 Task: For heading Use Italics Nunito with orange colour & bold.  font size for heading26,  'Change the font style of data to'Pacifico and font size to 18,  Change the alignment of both headline & data to Align right In the sheet  BudgetAdjust analysis
Action: Mouse moved to (43, 127)
Screenshot: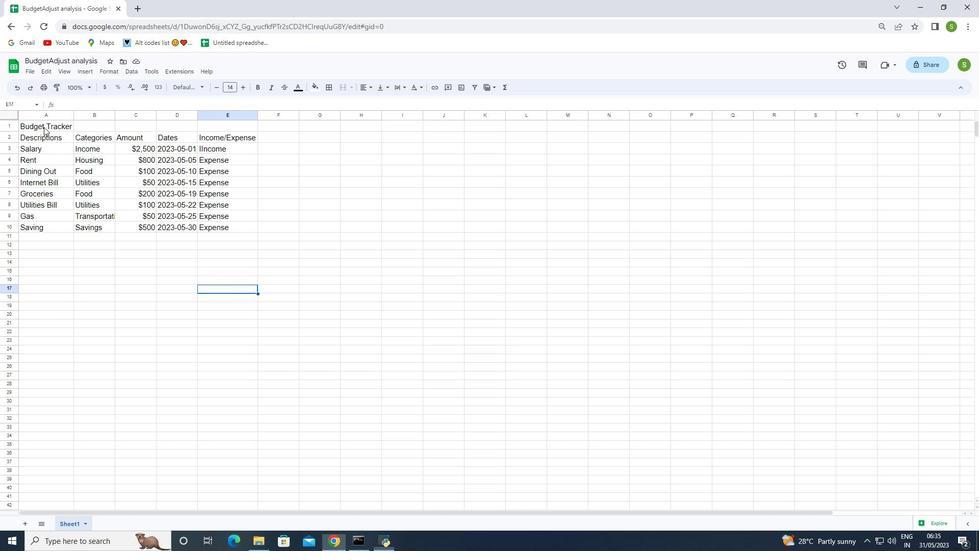 
Action: Mouse pressed left at (43, 127)
Screenshot: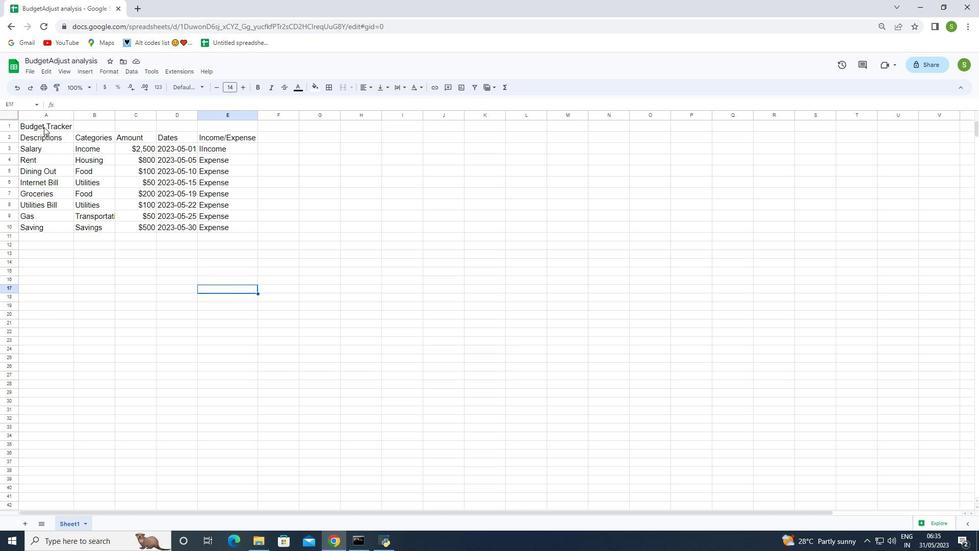
Action: Mouse moved to (49, 128)
Screenshot: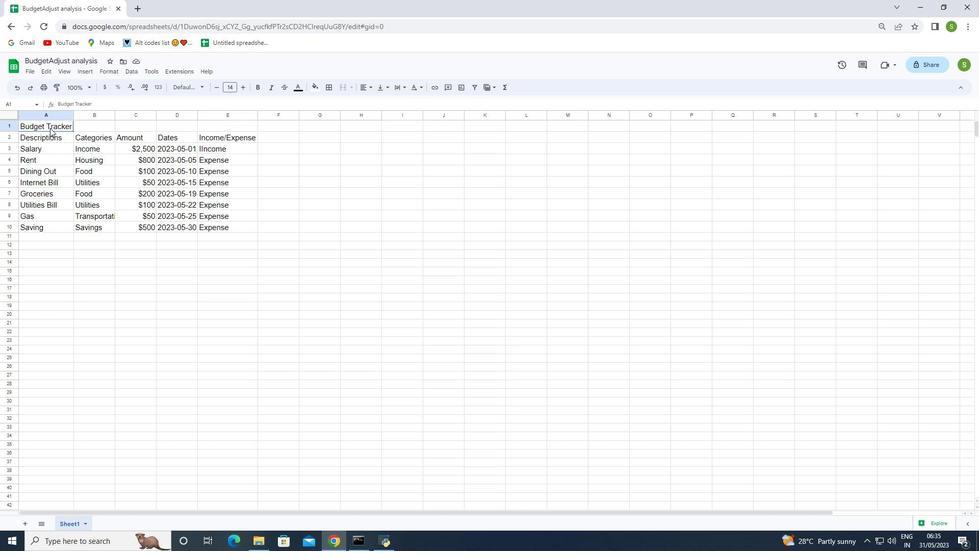 
Action: Mouse pressed left at (49, 128)
Screenshot: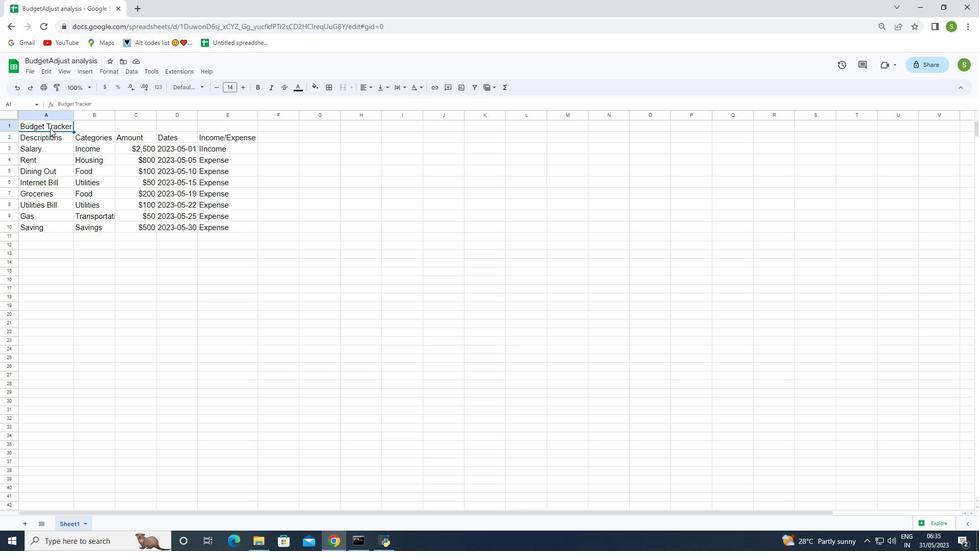 
Action: Mouse moved to (181, 89)
Screenshot: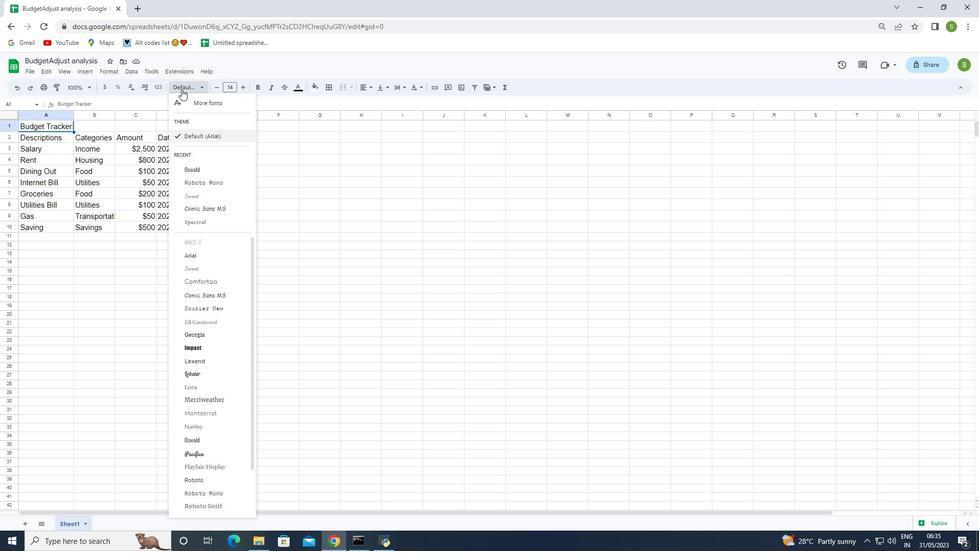 
Action: Mouse pressed left at (181, 89)
Screenshot: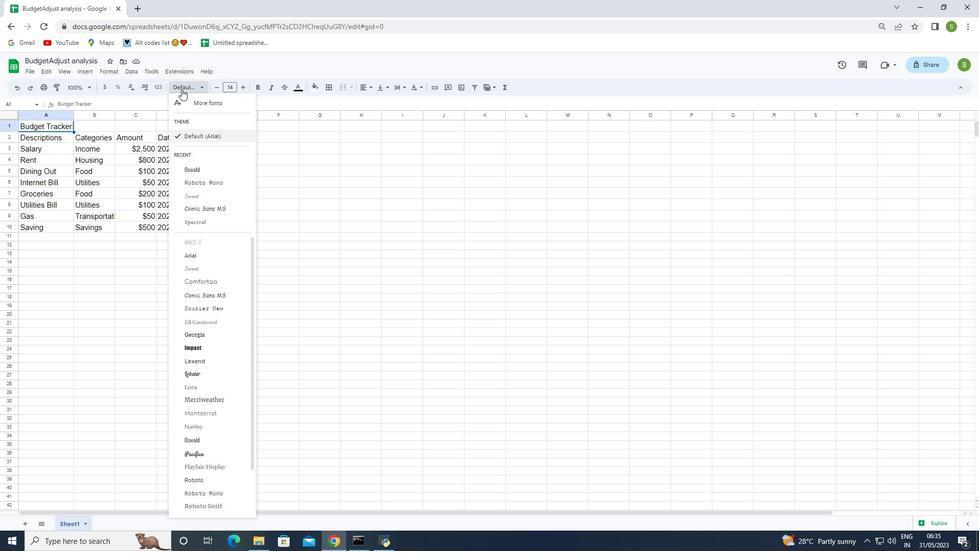 
Action: Mouse moved to (198, 388)
Screenshot: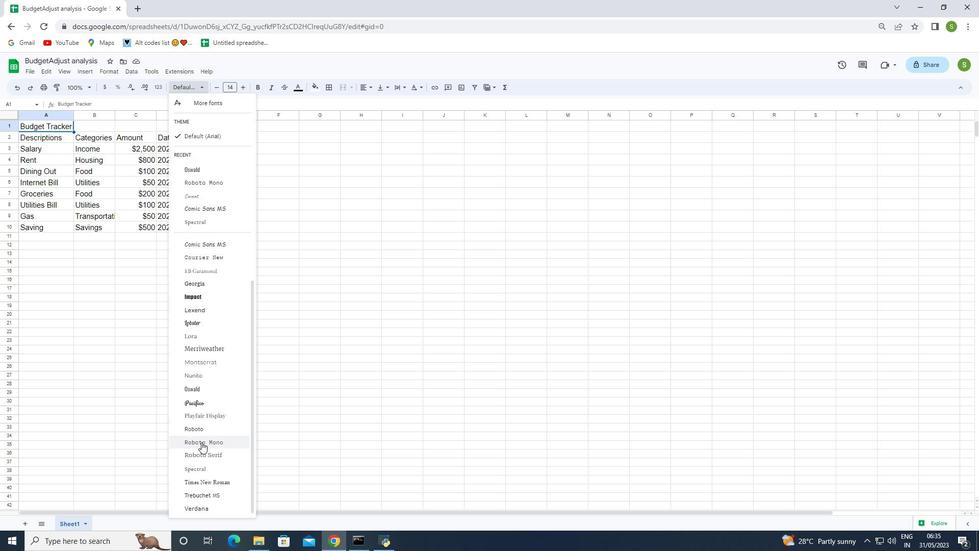 
Action: Mouse scrolled (198, 388) with delta (0, 0)
Screenshot: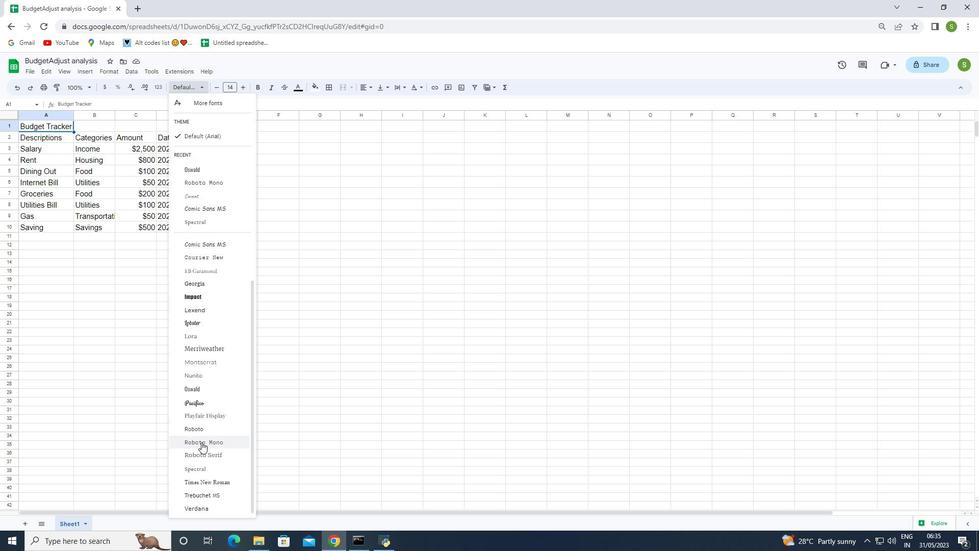 
Action: Mouse moved to (198, 411)
Screenshot: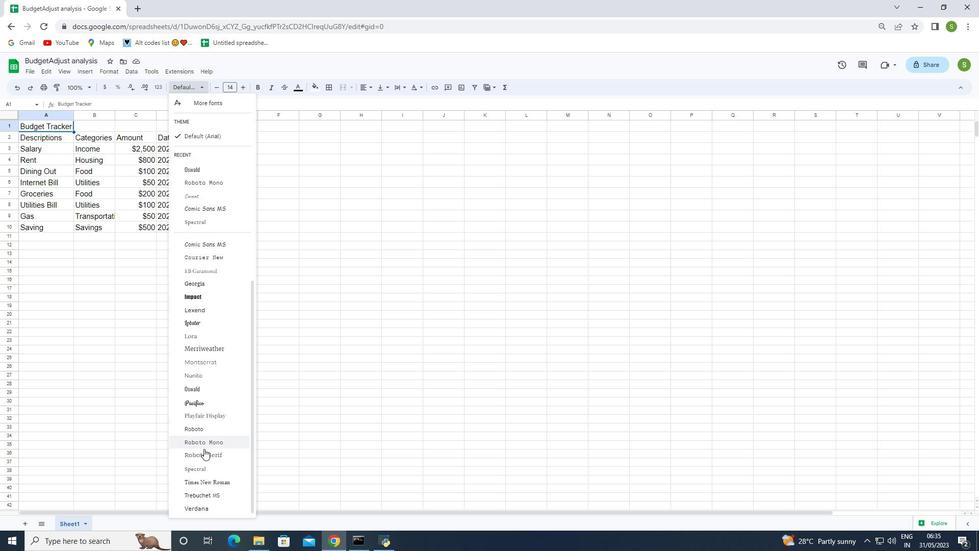 
Action: Mouse scrolled (198, 411) with delta (0, 0)
Screenshot: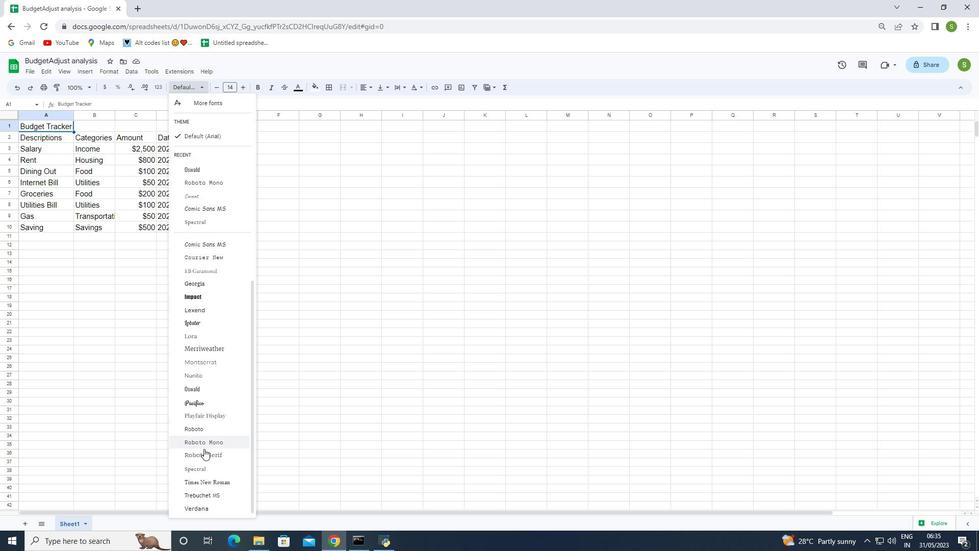 
Action: Mouse moved to (198, 426)
Screenshot: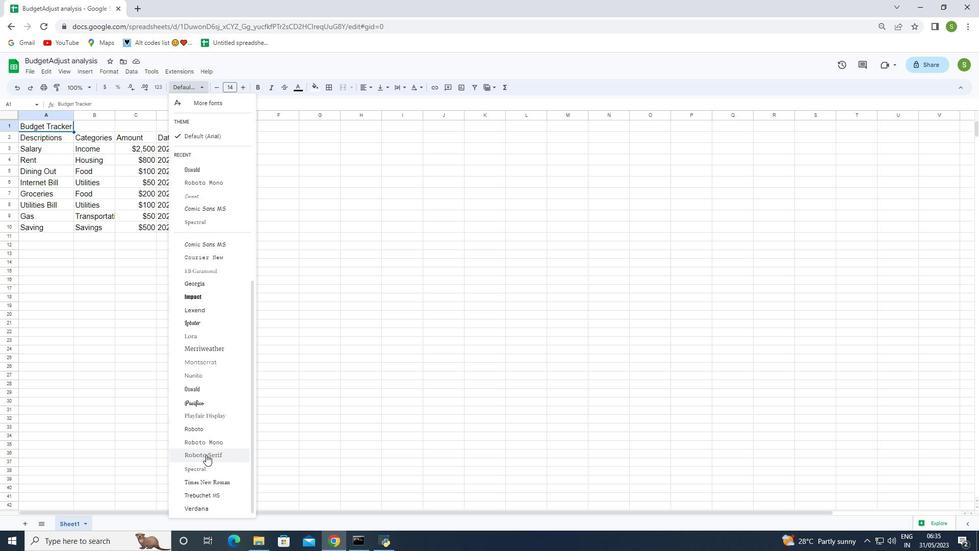 
Action: Mouse scrolled (198, 425) with delta (0, 0)
Screenshot: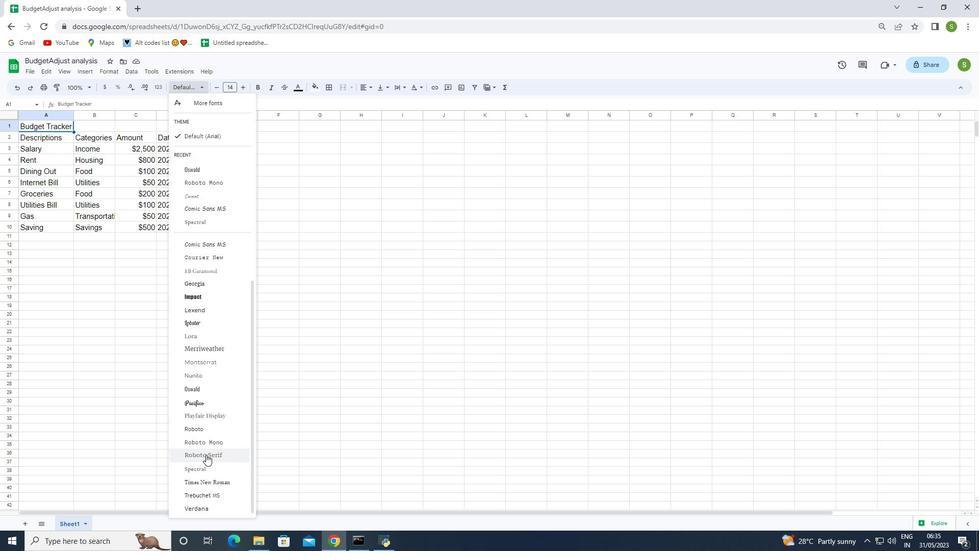 
Action: Mouse moved to (198, 434)
Screenshot: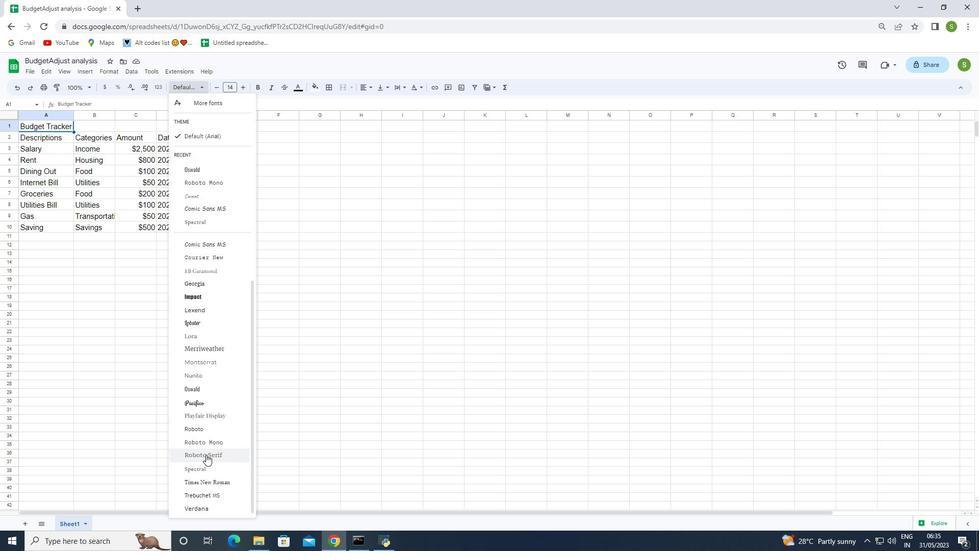 
Action: Mouse scrolled (198, 433) with delta (0, 0)
Screenshot: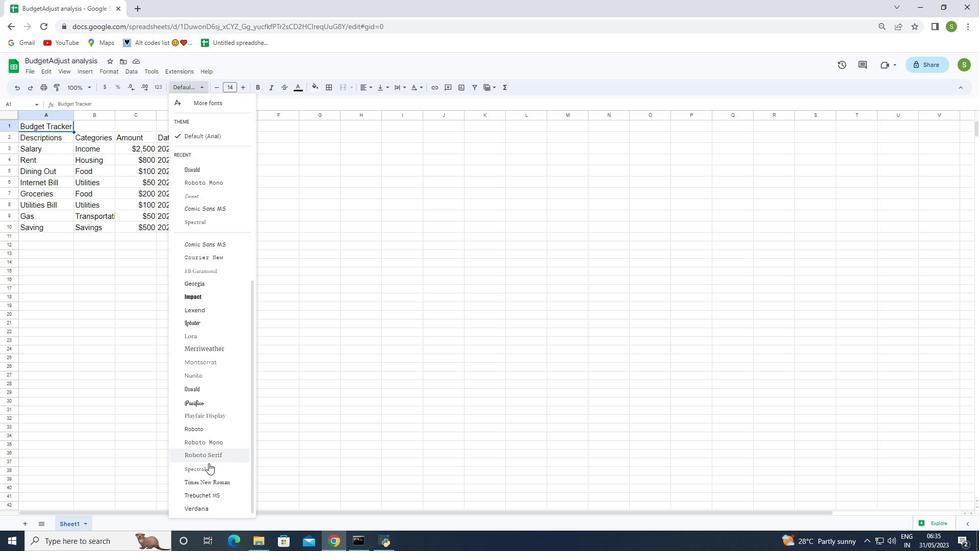 
Action: Mouse moved to (206, 463)
Screenshot: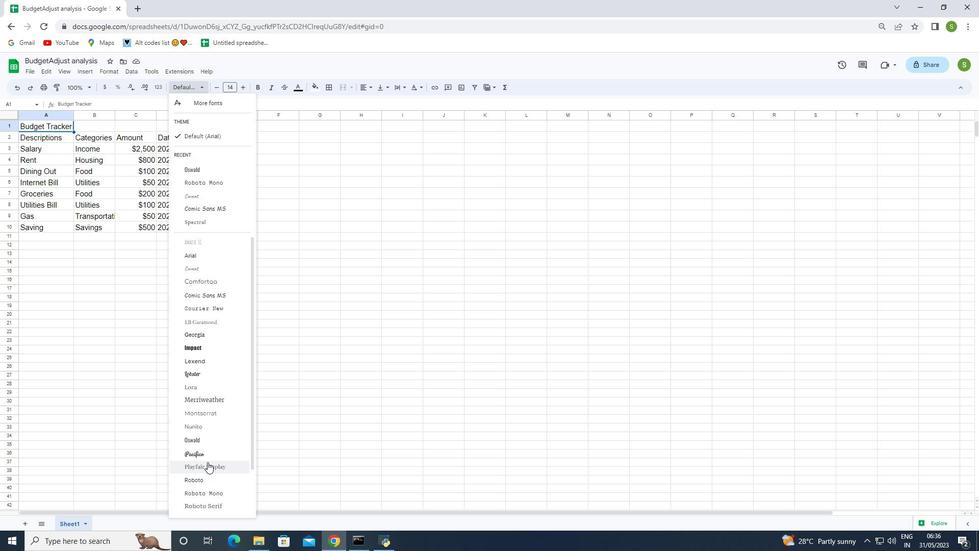 
Action: Mouse scrolled (206, 463) with delta (0, 0)
Screenshot: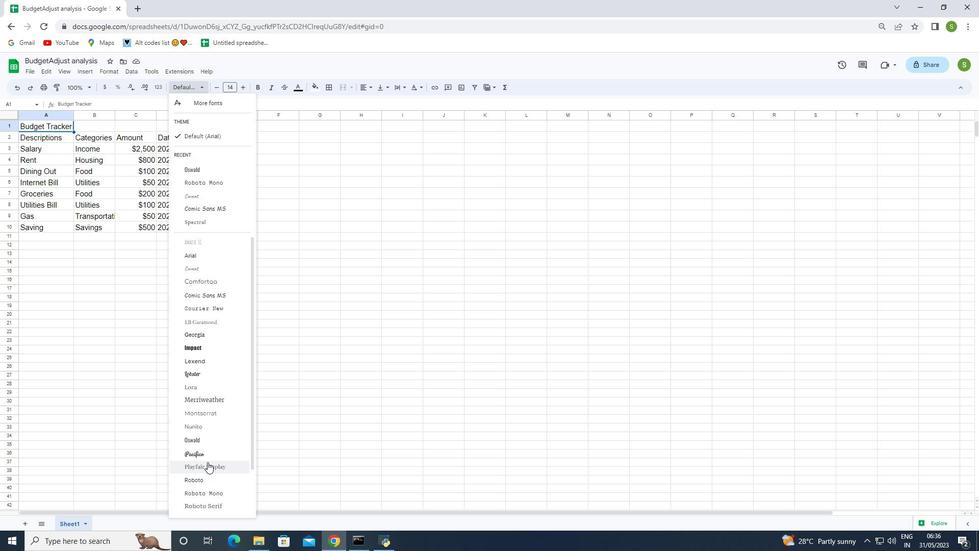 
Action: Mouse scrolled (206, 463) with delta (0, 0)
Screenshot: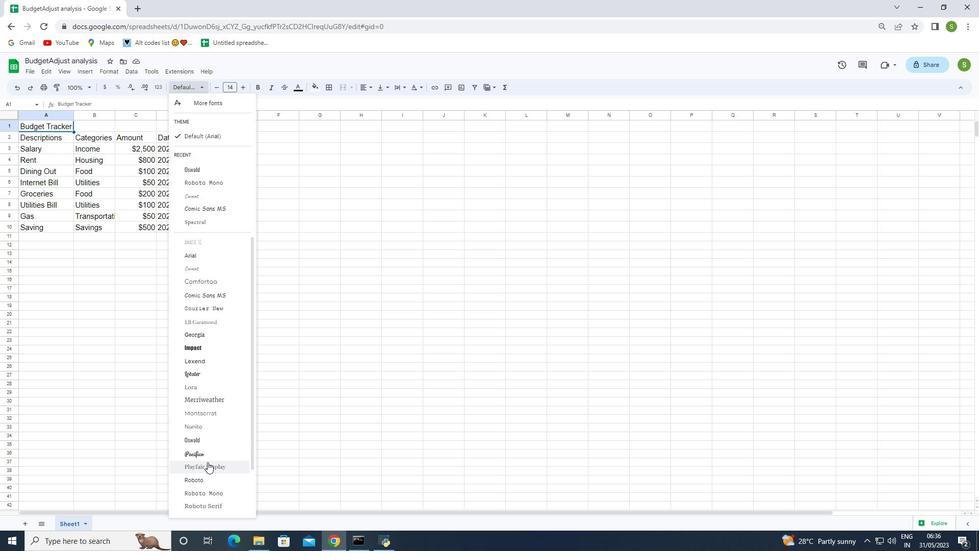 
Action: Mouse scrolled (206, 463) with delta (0, 0)
Screenshot: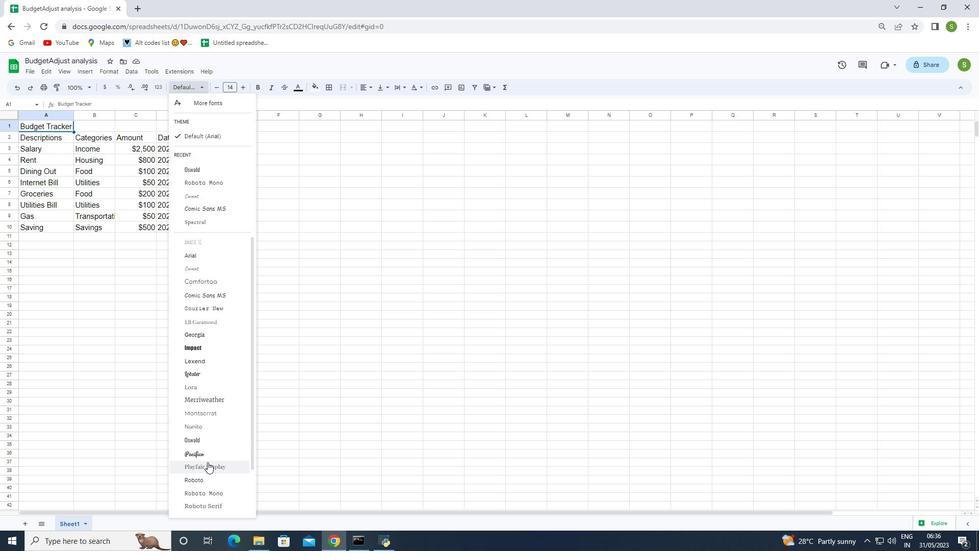 
Action: Mouse moved to (206, 462)
Screenshot: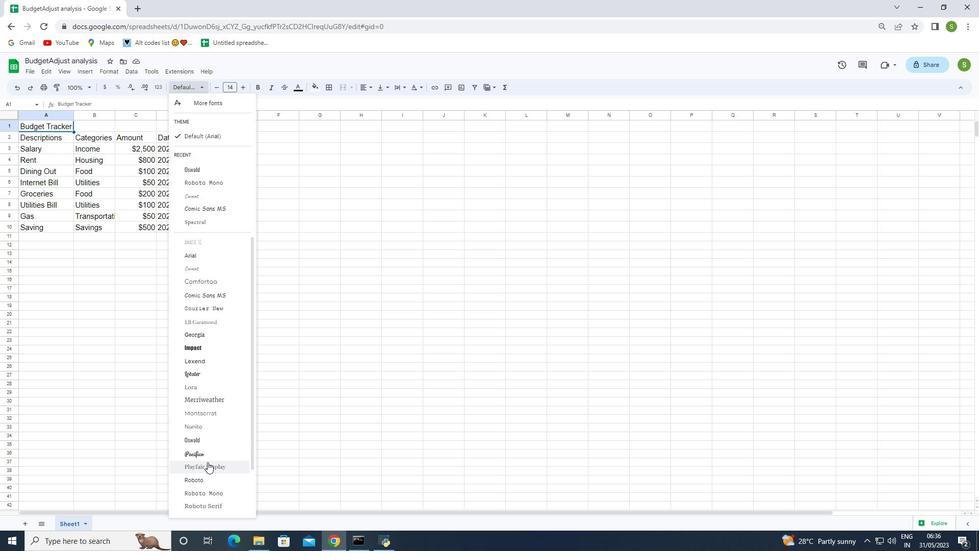 
Action: Mouse scrolled (206, 463) with delta (0, 0)
Screenshot: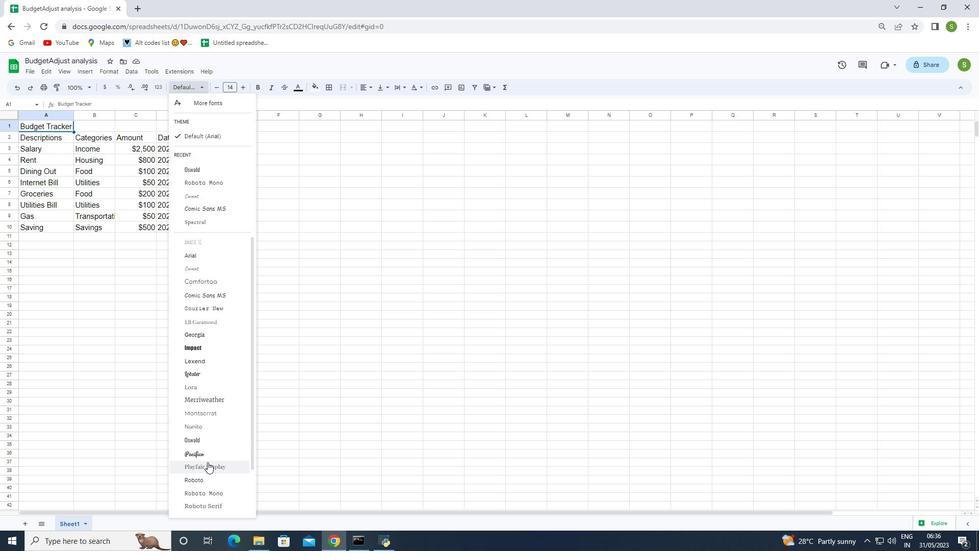 
Action: Mouse moved to (206, 462)
Screenshot: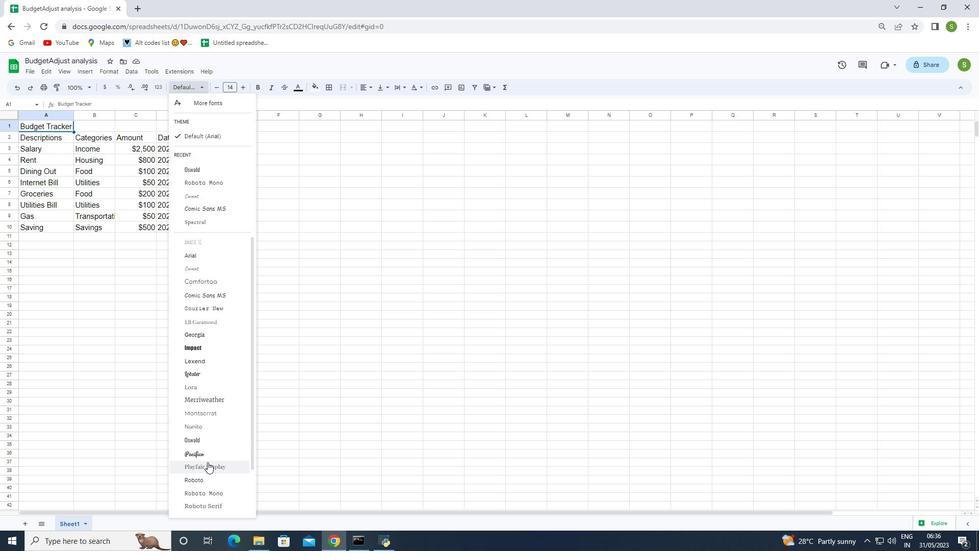 
Action: Mouse scrolled (206, 463) with delta (0, 0)
Screenshot: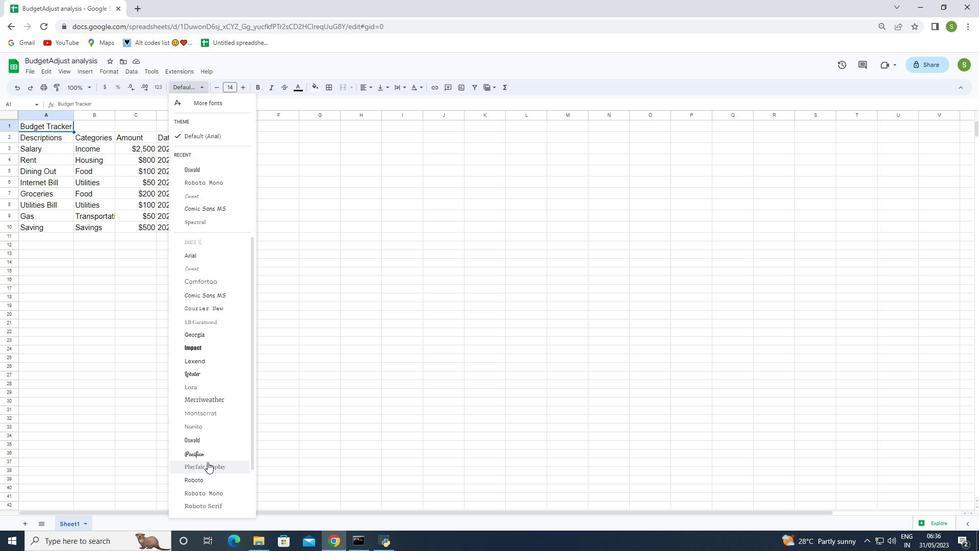 
Action: Mouse moved to (208, 462)
Screenshot: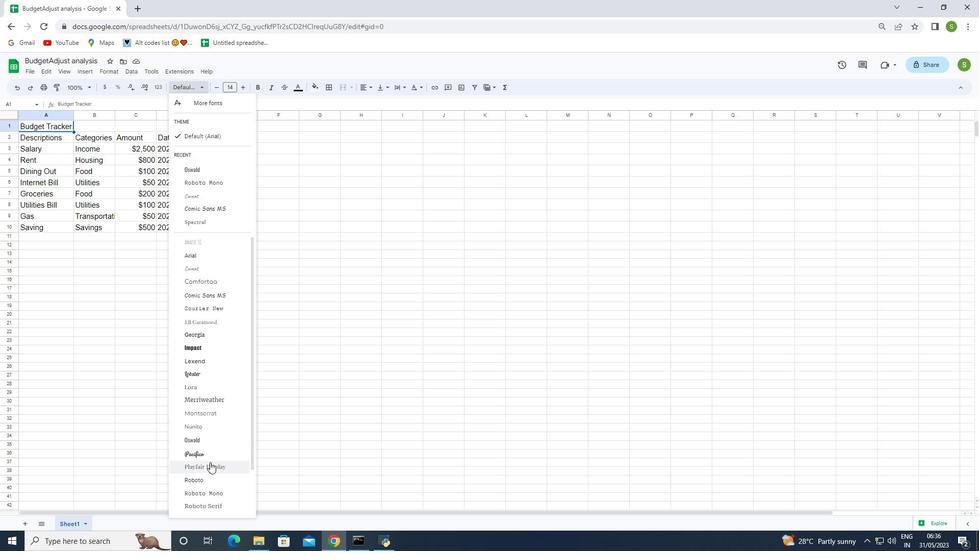 
Action: Mouse scrolled (208, 462) with delta (0, 0)
Screenshot: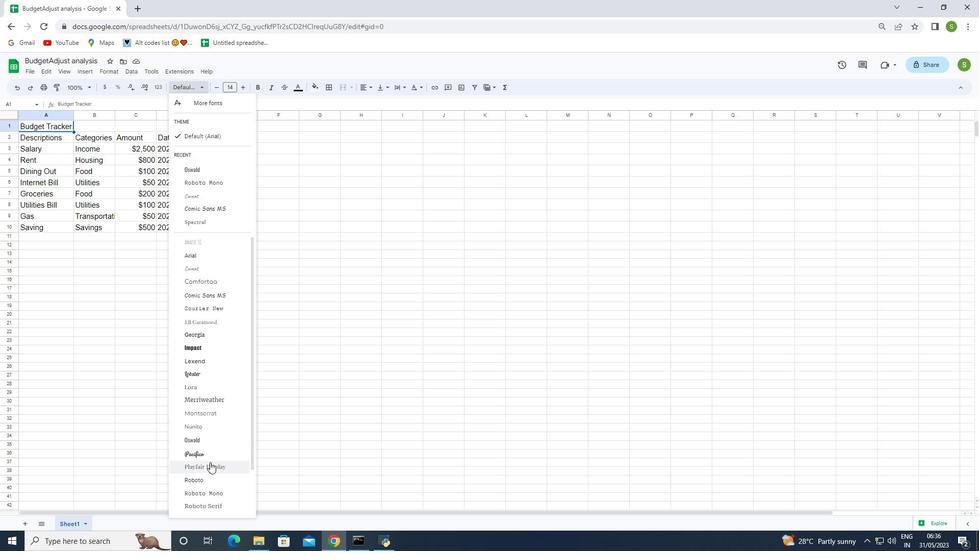 
Action: Mouse scrolled (208, 462) with delta (0, 0)
Screenshot: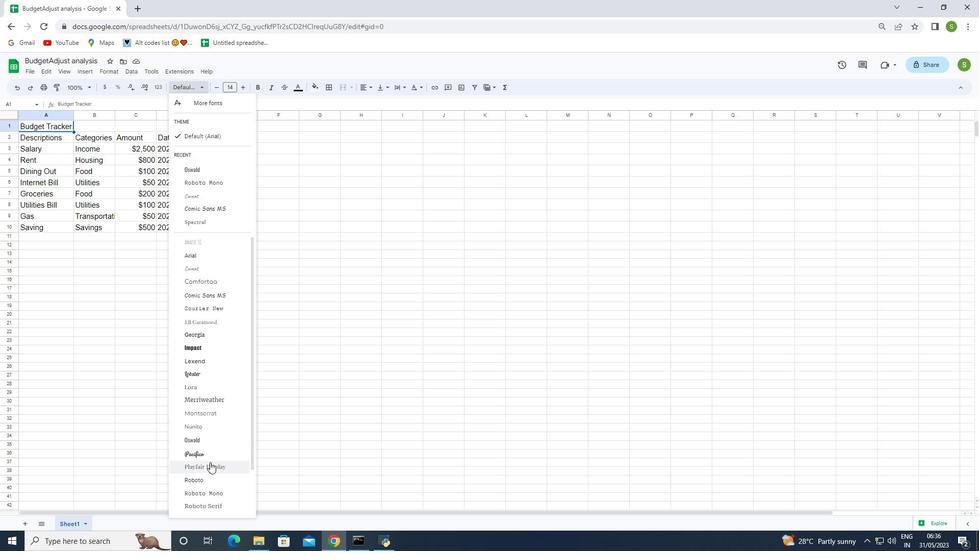 
Action: Mouse scrolled (208, 462) with delta (0, 0)
Screenshot: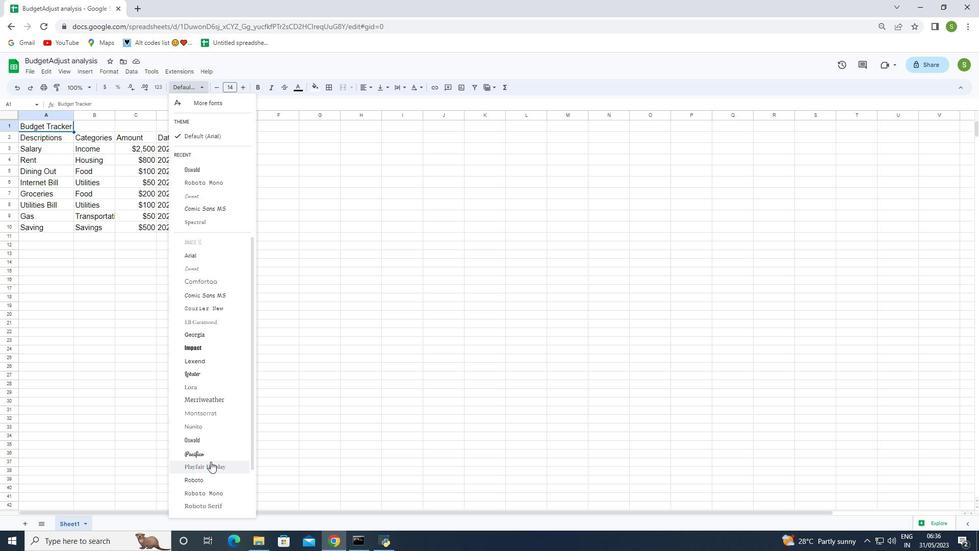 
Action: Mouse scrolled (208, 462) with delta (0, 0)
Screenshot: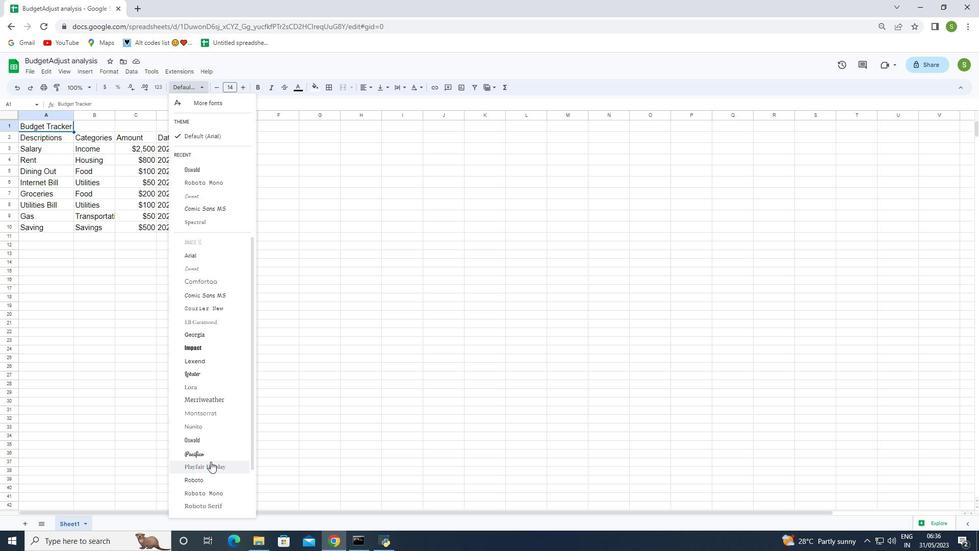 
Action: Mouse scrolled (208, 462) with delta (0, 0)
Screenshot: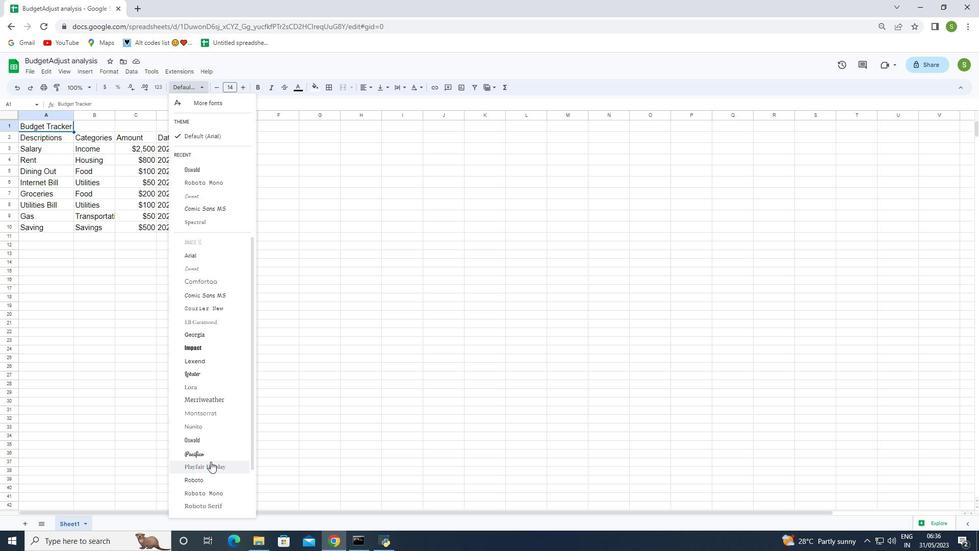 
Action: Mouse moved to (208, 462)
Screenshot: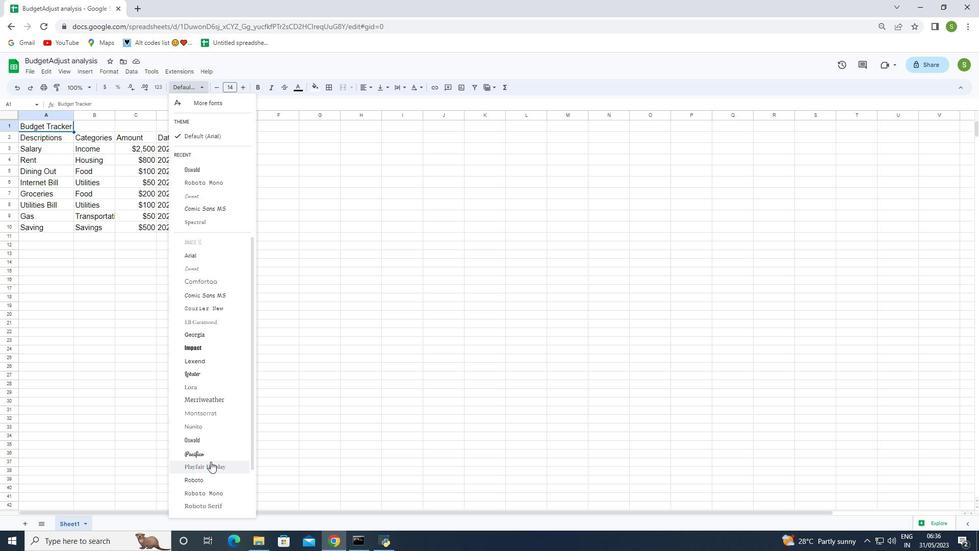 
Action: Mouse scrolled (208, 462) with delta (0, 0)
Screenshot: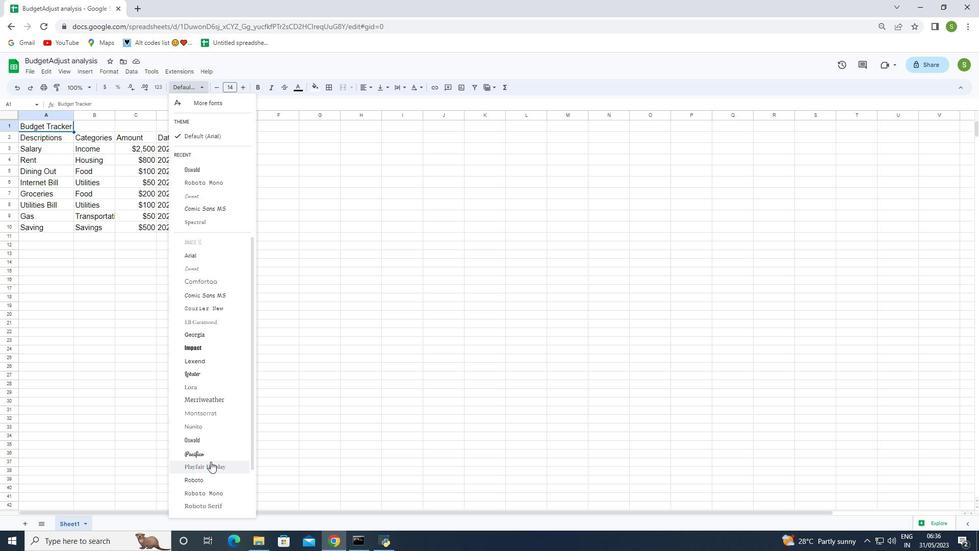 
Action: Mouse moved to (205, 410)
Screenshot: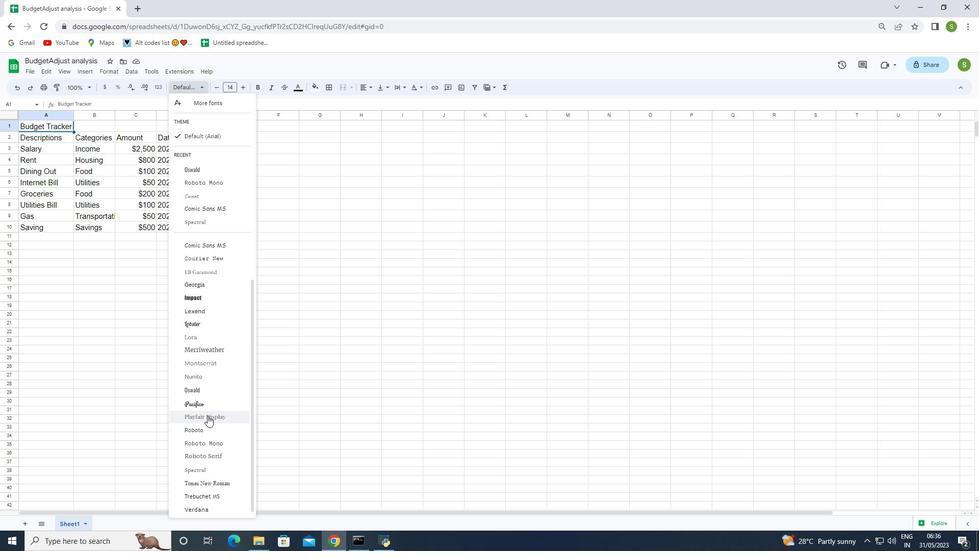 
Action: Mouse scrolled (205, 409) with delta (0, 0)
Screenshot: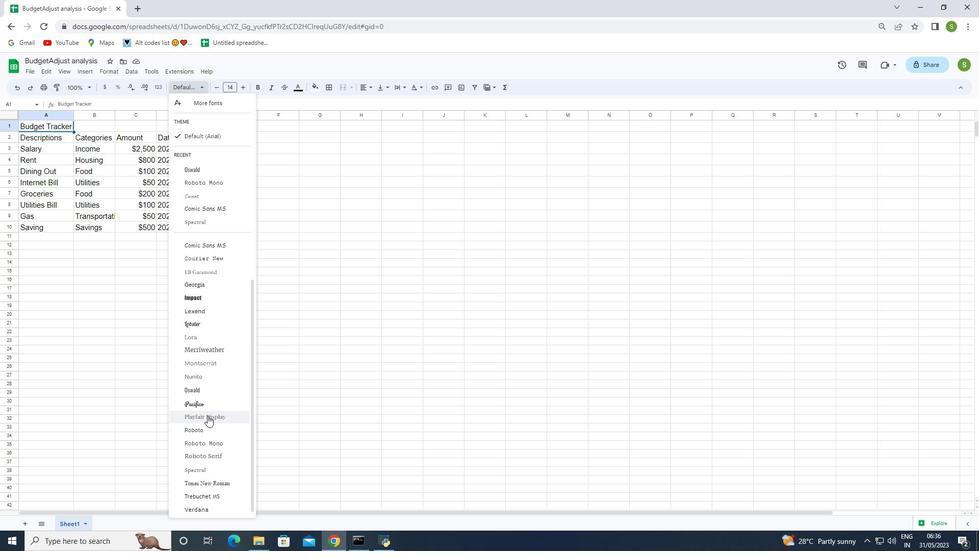 
Action: Mouse moved to (288, 180)
Screenshot: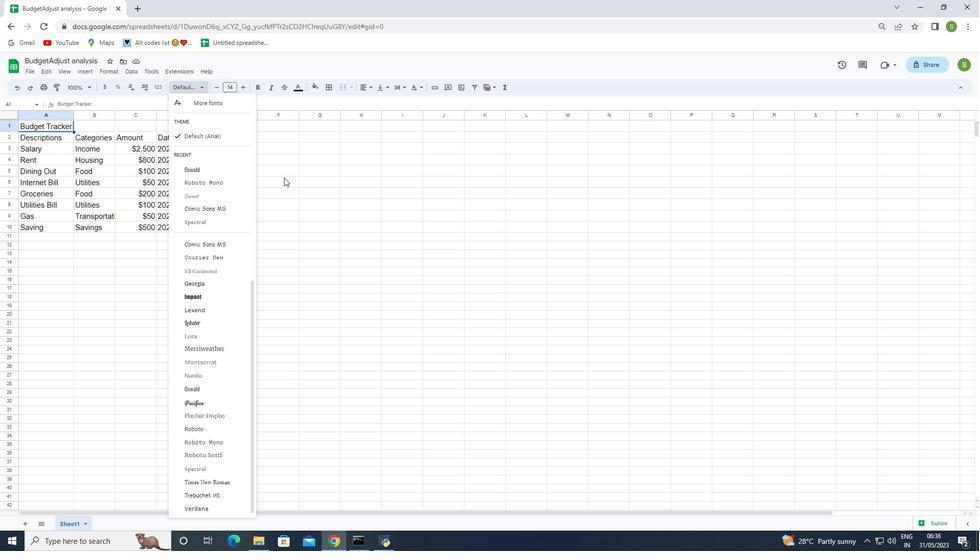 
Action: Mouse pressed left at (288, 180)
Screenshot: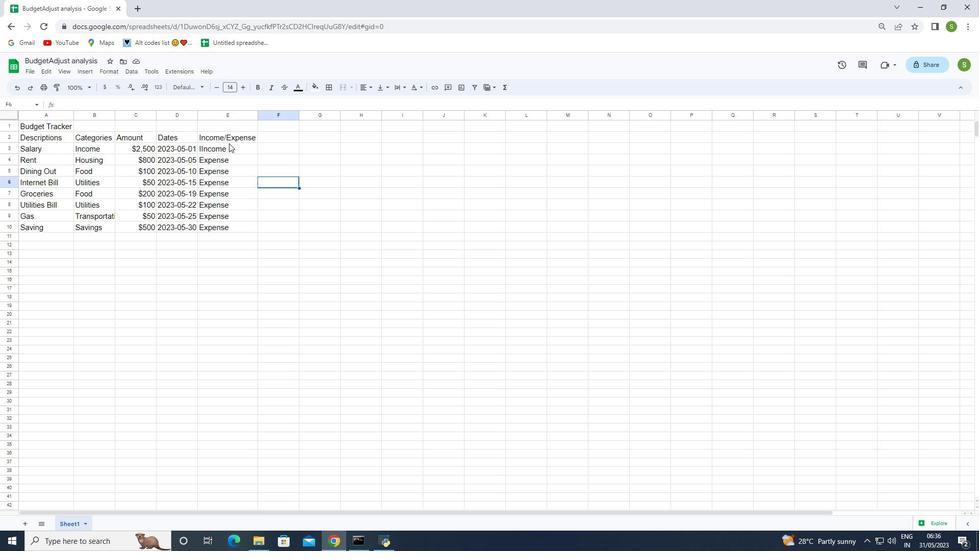 
Action: Mouse moved to (111, 69)
Screenshot: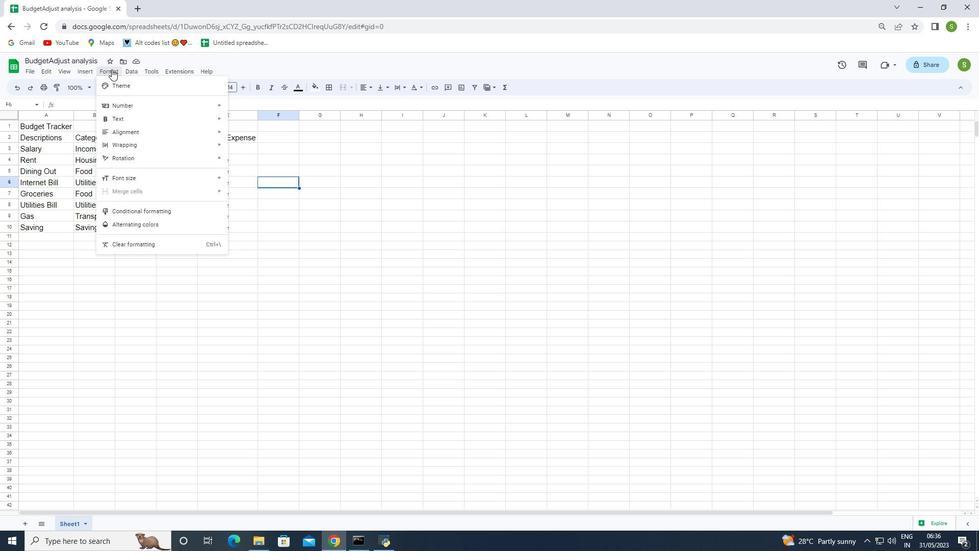 
Action: Mouse pressed left at (111, 69)
Screenshot: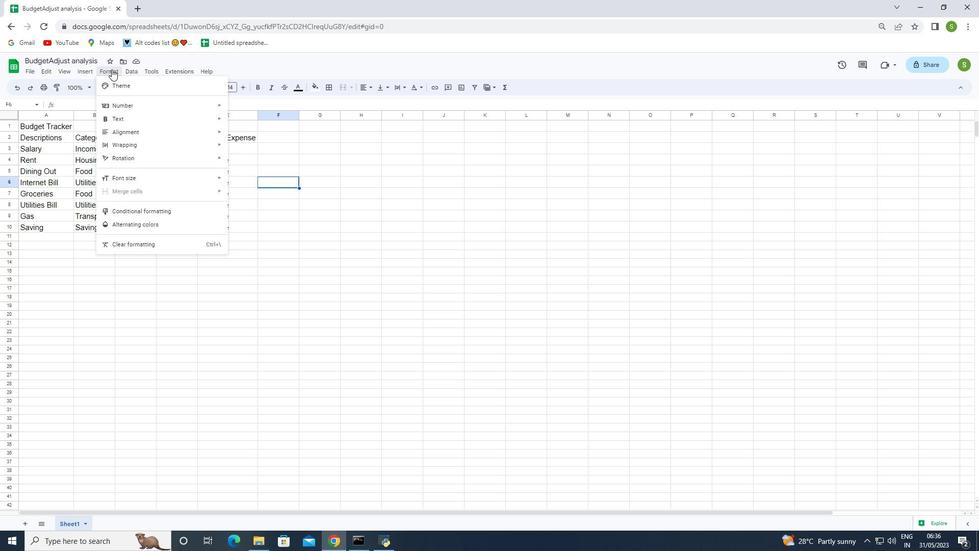 
Action: Mouse moved to (251, 136)
Screenshot: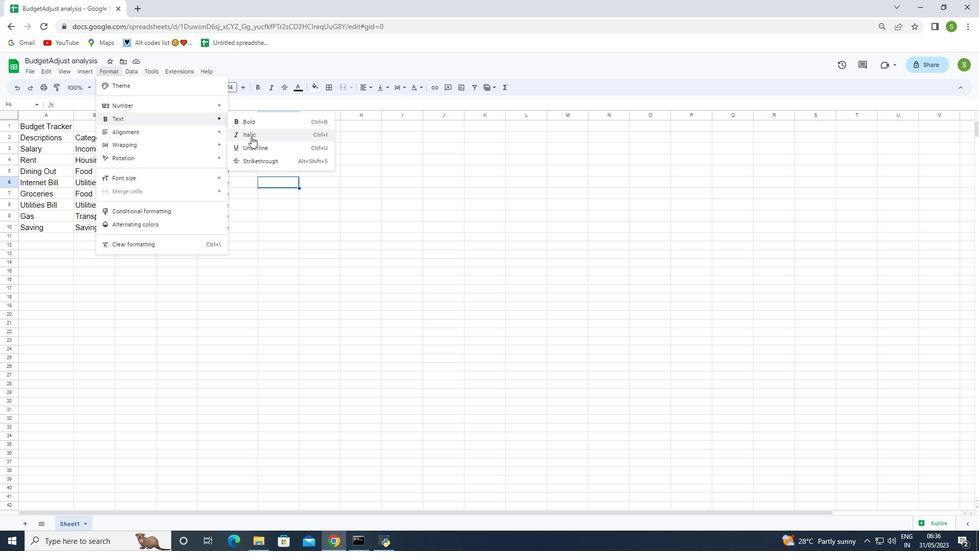 
Action: Mouse pressed left at (251, 136)
Screenshot: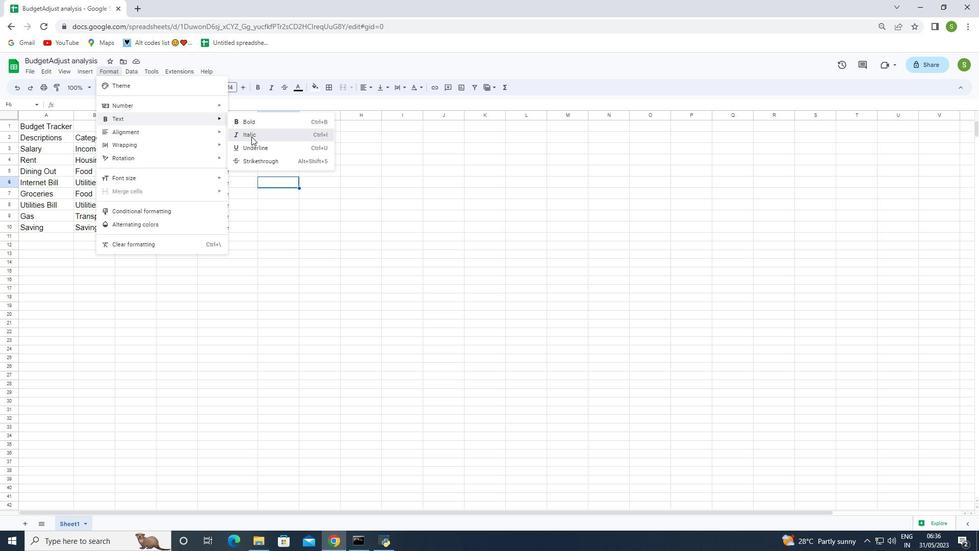 
Action: Mouse moved to (57, 124)
Screenshot: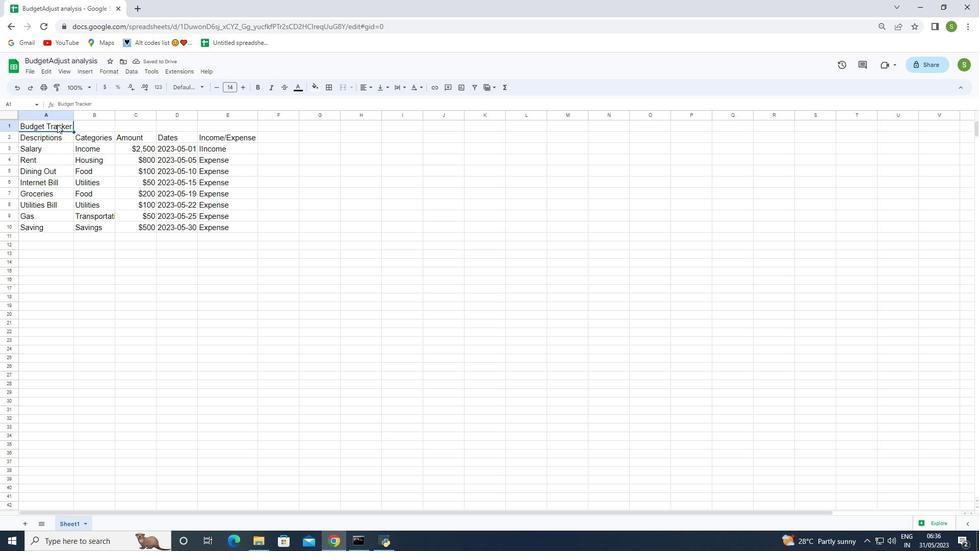 
Action: Mouse pressed left at (57, 124)
Screenshot: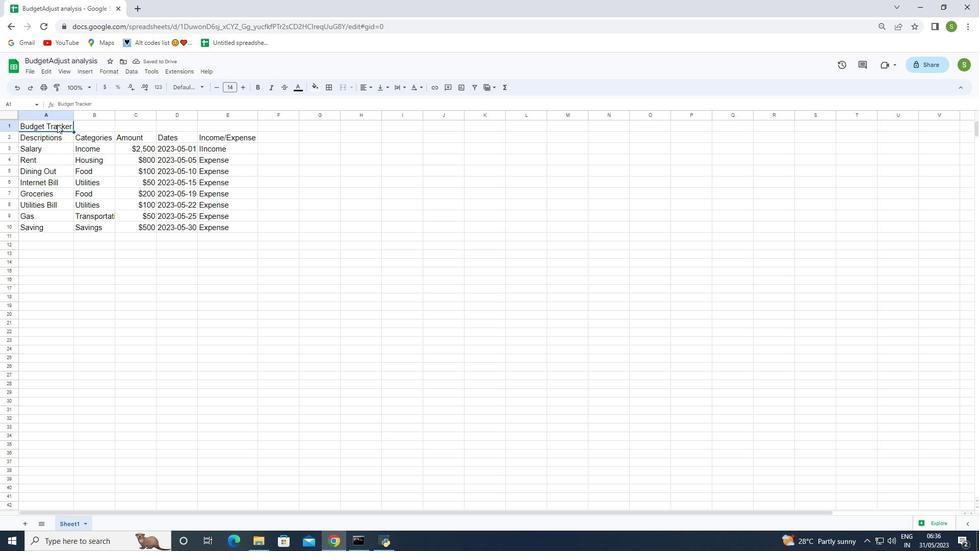 
Action: Mouse moved to (116, 72)
Screenshot: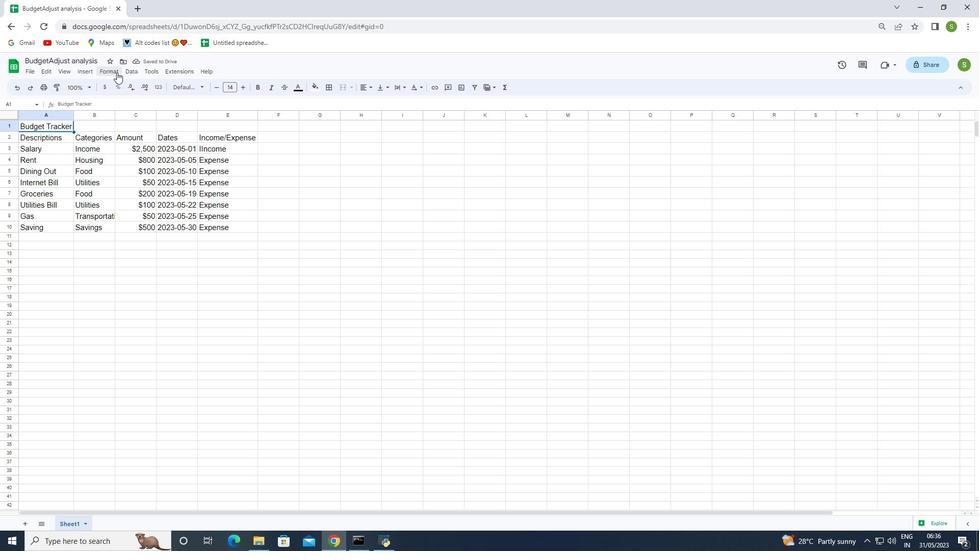 
Action: Mouse pressed left at (116, 72)
Screenshot: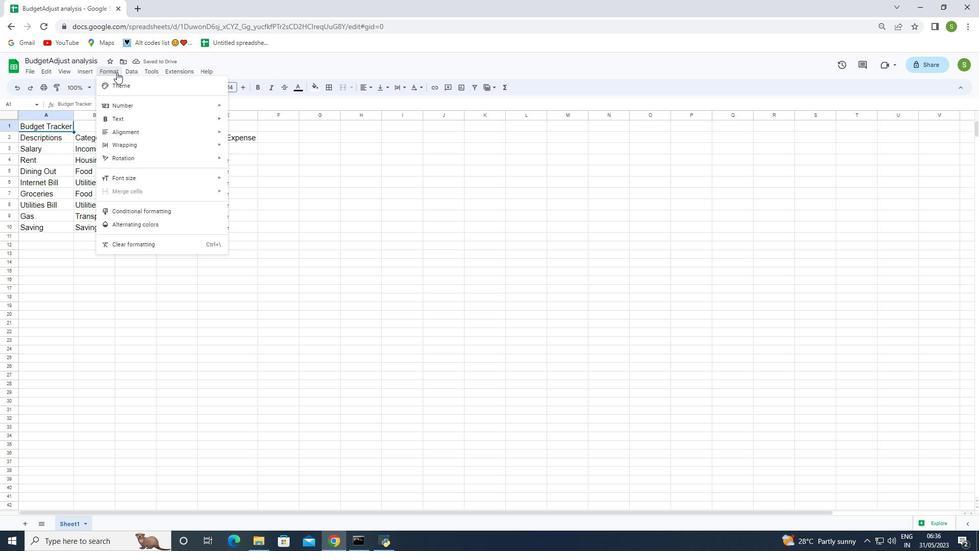 
Action: Mouse moved to (247, 135)
Screenshot: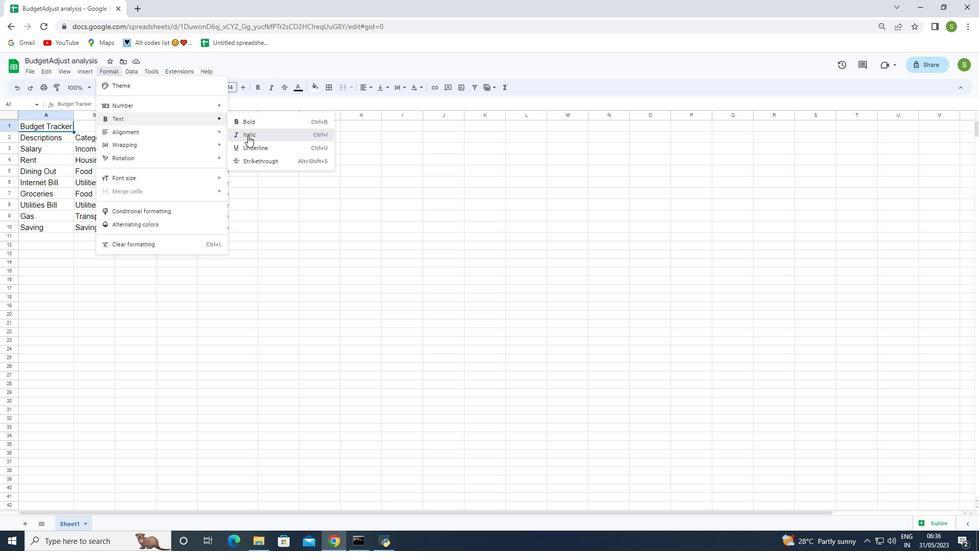 
Action: Mouse pressed left at (247, 135)
Screenshot: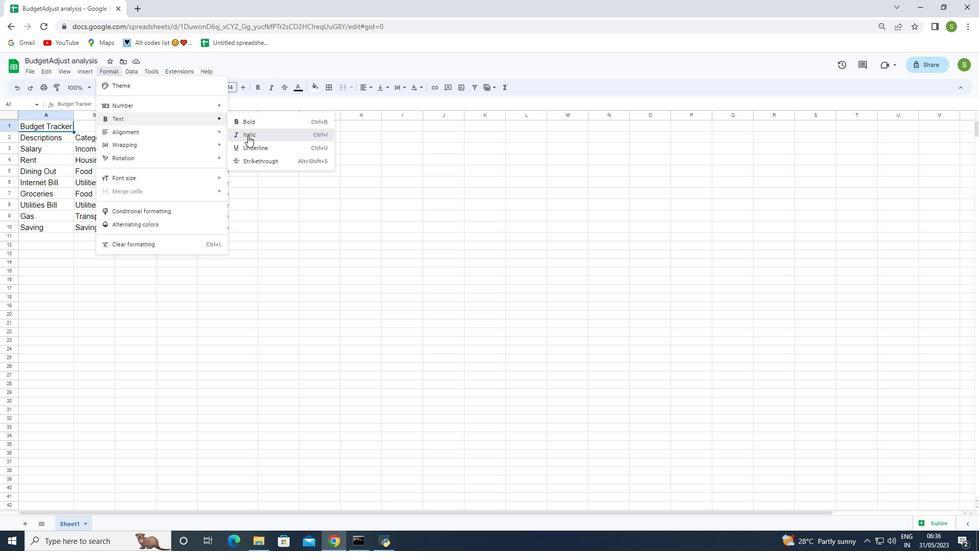 
Action: Mouse moved to (194, 87)
Screenshot: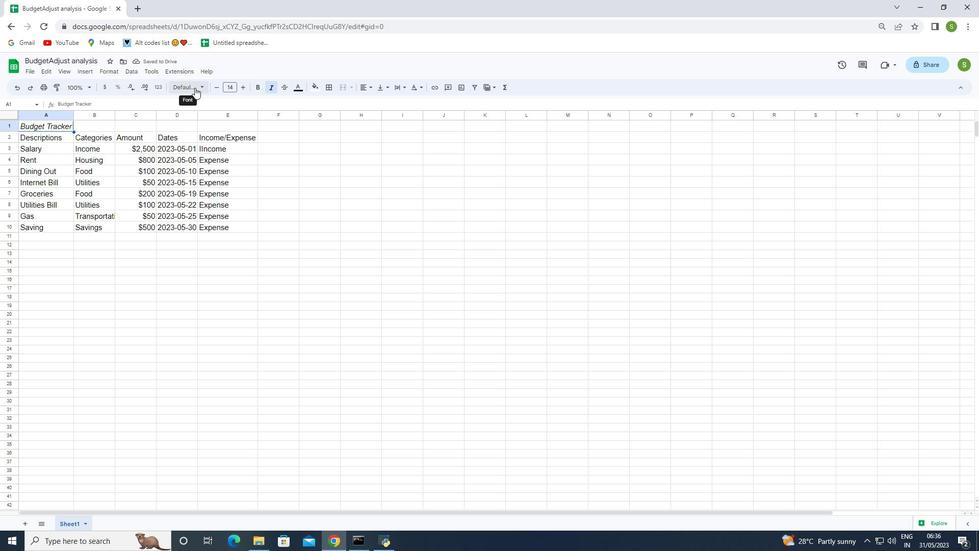 
Action: Mouse pressed left at (194, 87)
Screenshot: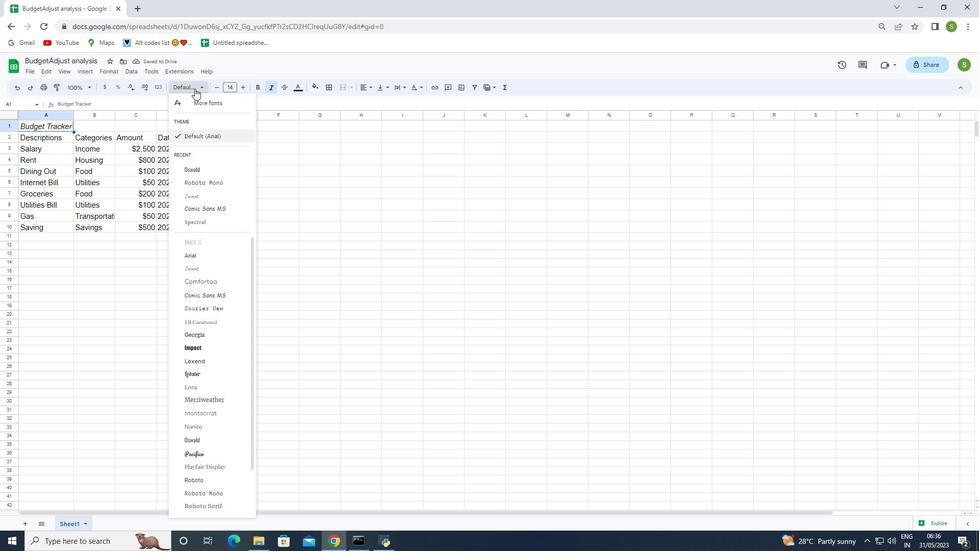
Action: Mouse moved to (195, 426)
Screenshot: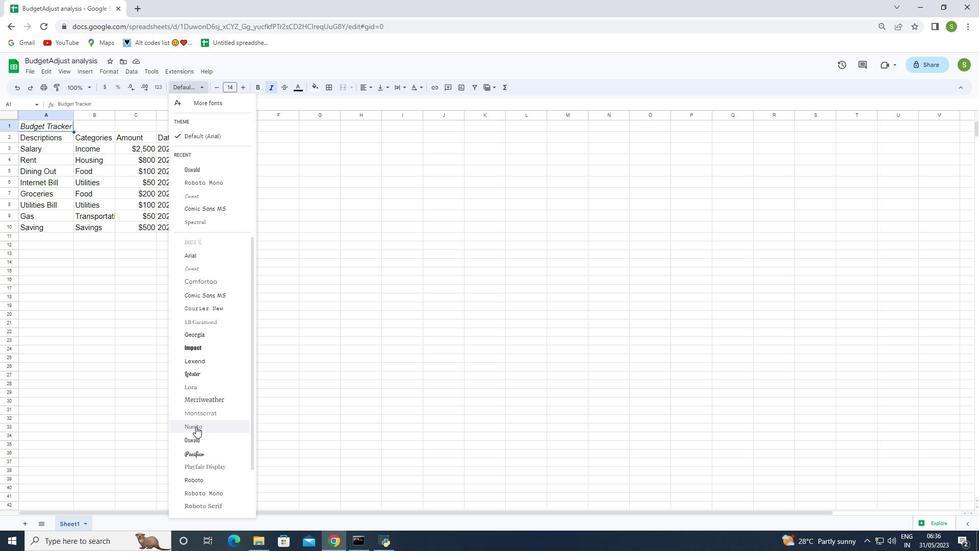
Action: Mouse pressed left at (195, 426)
Screenshot: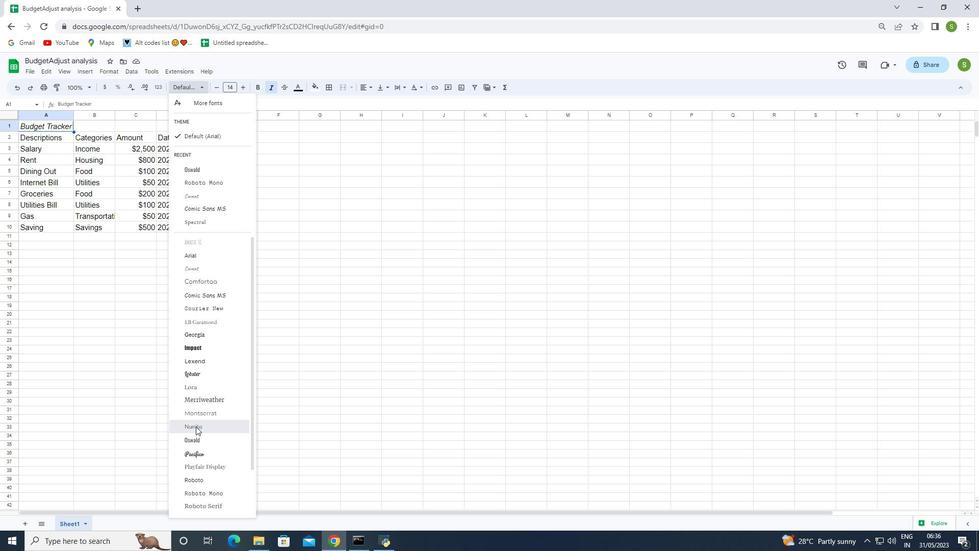
Action: Mouse moved to (298, 87)
Screenshot: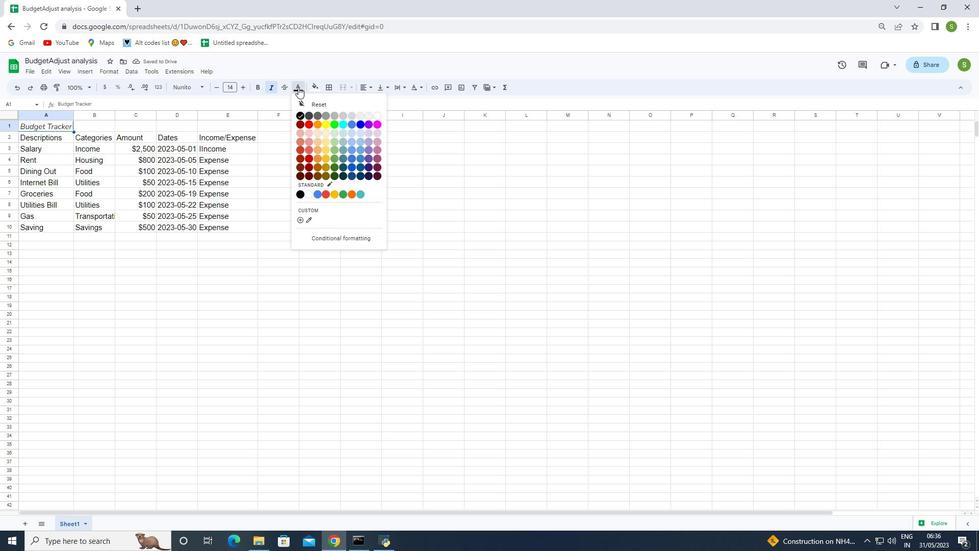 
Action: Mouse pressed left at (298, 87)
Screenshot: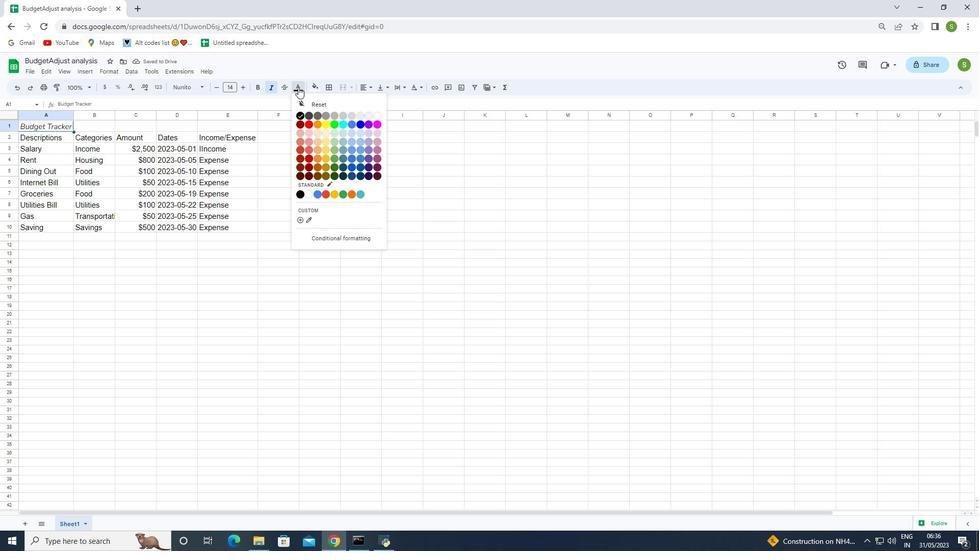 
Action: Mouse moved to (317, 124)
Screenshot: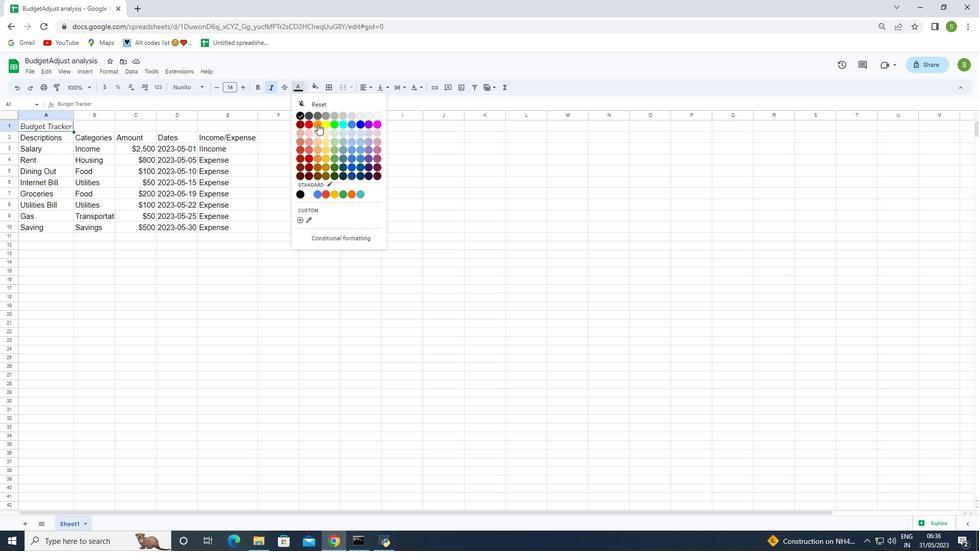 
Action: Mouse pressed left at (317, 124)
Screenshot: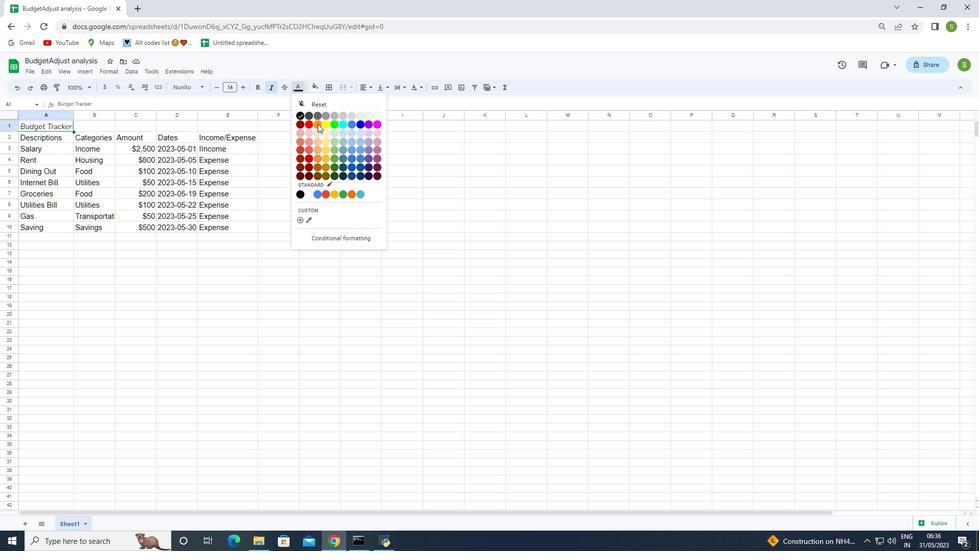 
Action: Mouse moved to (259, 86)
Screenshot: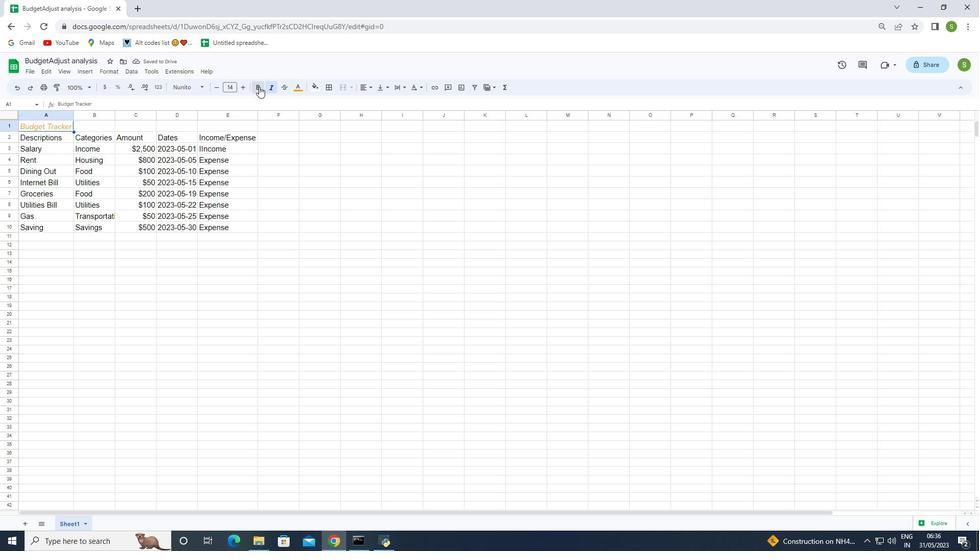 
Action: Mouse pressed left at (259, 86)
Screenshot: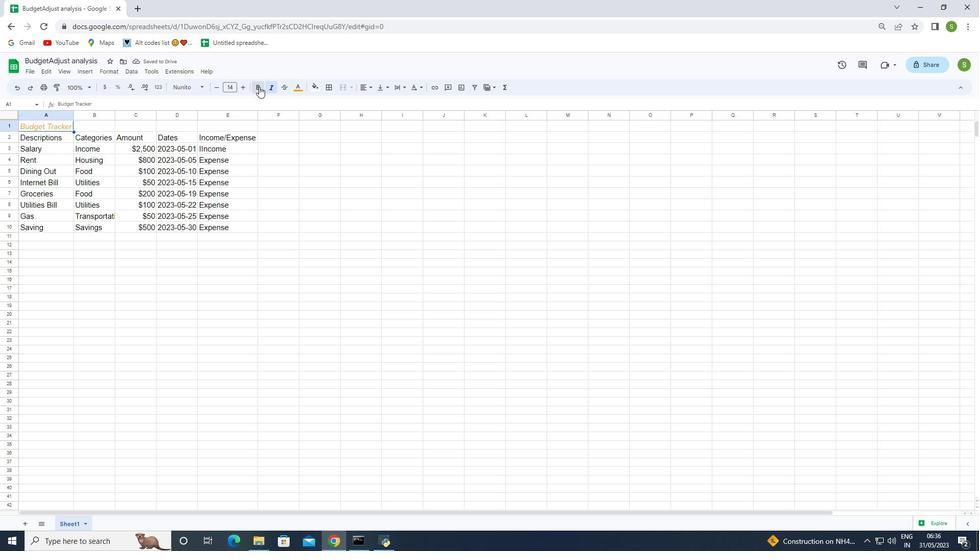 
Action: Mouse moved to (242, 87)
Screenshot: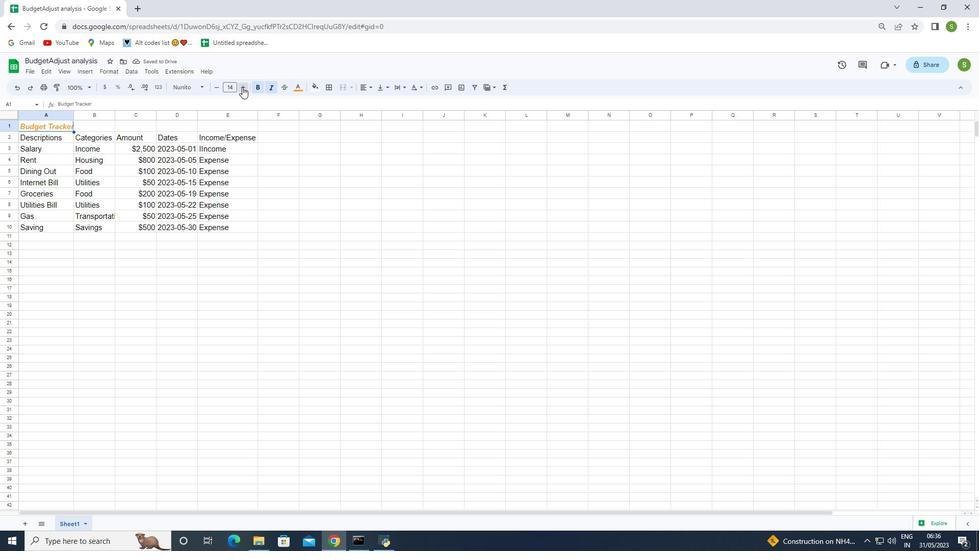 
Action: Mouse pressed left at (242, 87)
Screenshot: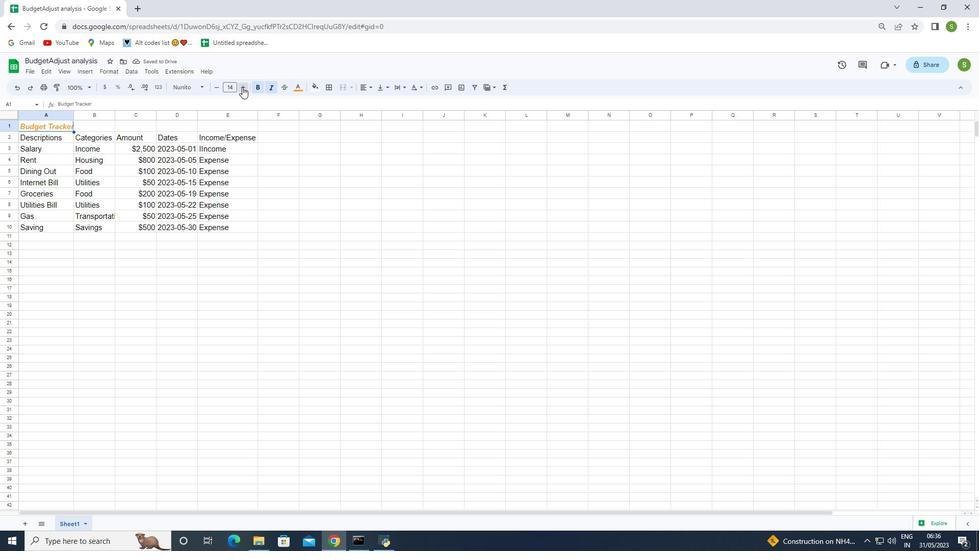
Action: Mouse pressed left at (242, 87)
Screenshot: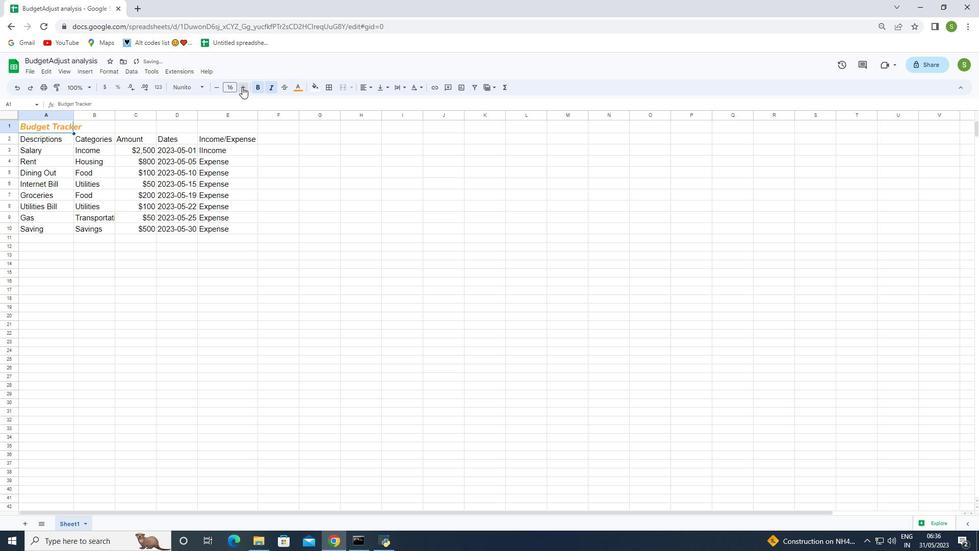 
Action: Mouse pressed left at (242, 87)
Screenshot: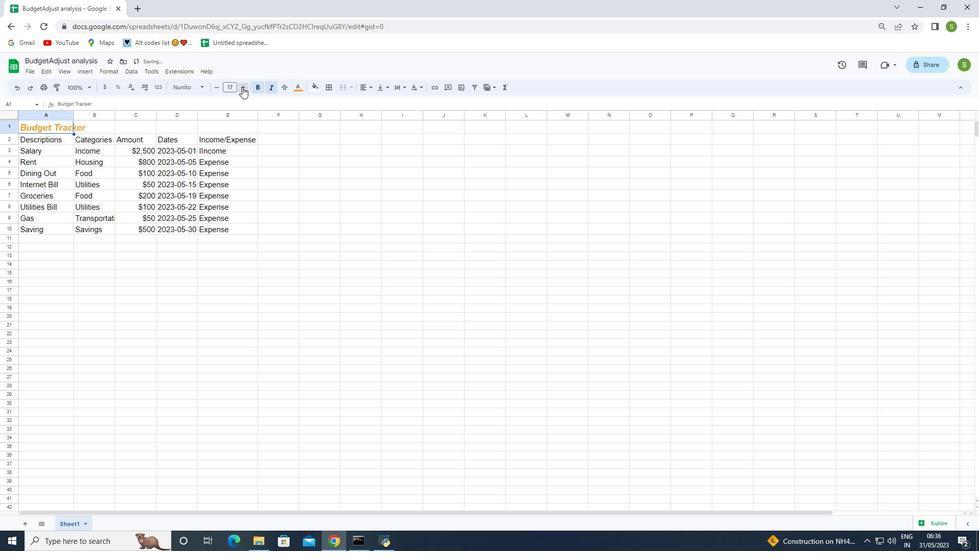 
Action: Mouse pressed left at (242, 87)
Screenshot: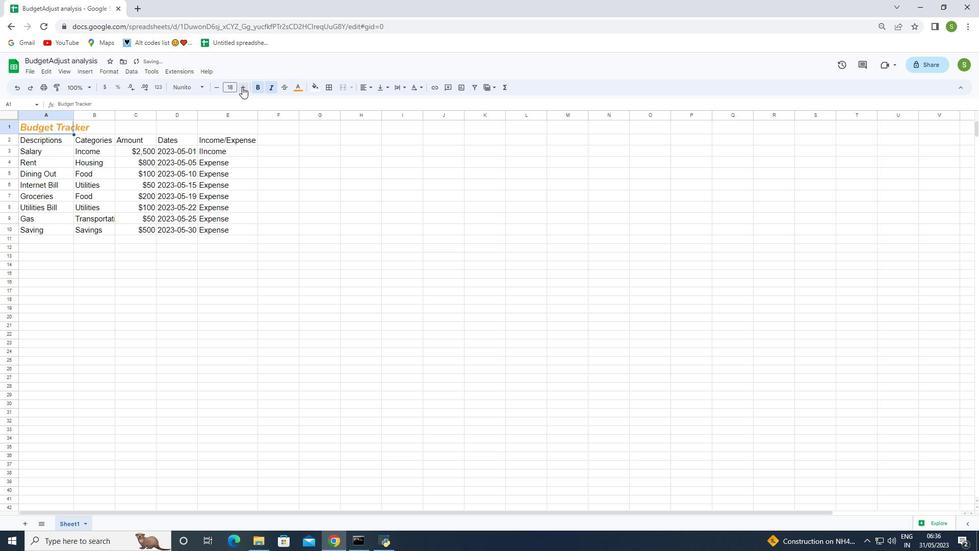 
Action: Mouse pressed left at (242, 87)
Screenshot: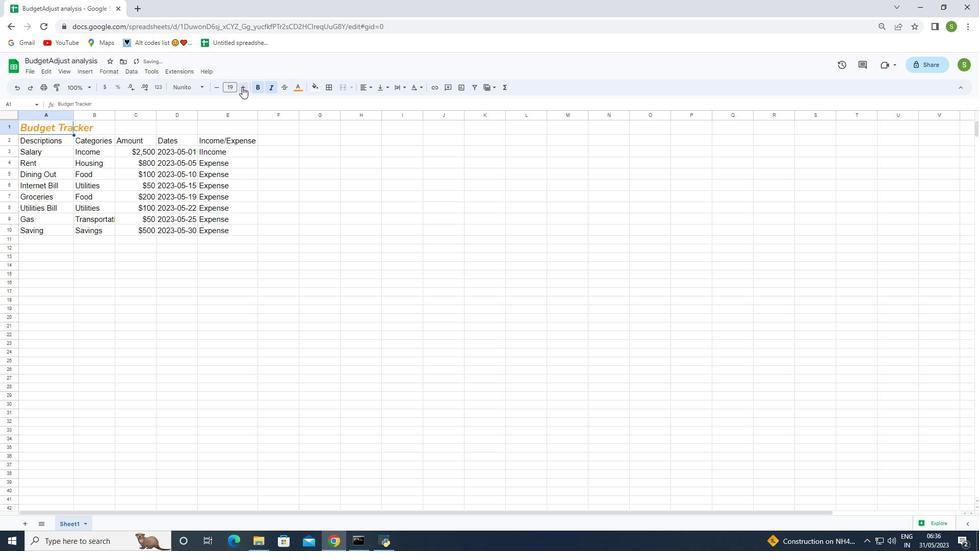 
Action: Mouse pressed left at (242, 87)
Screenshot: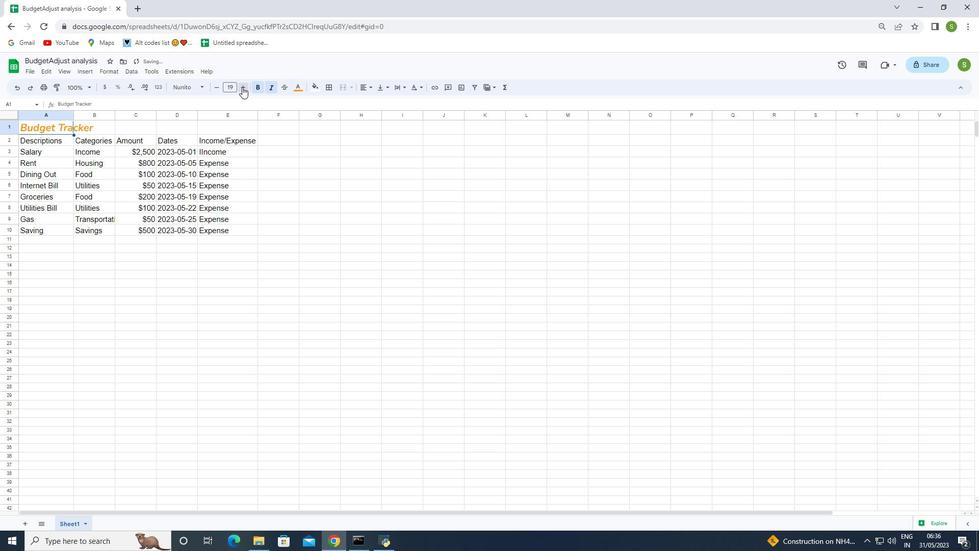 
Action: Mouse pressed left at (242, 87)
Screenshot: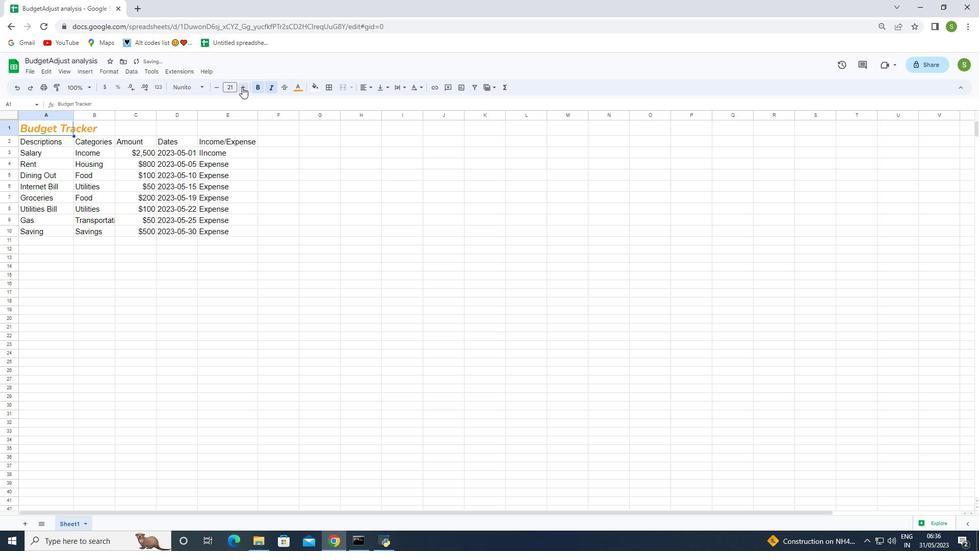 
Action: Mouse pressed left at (242, 87)
Screenshot: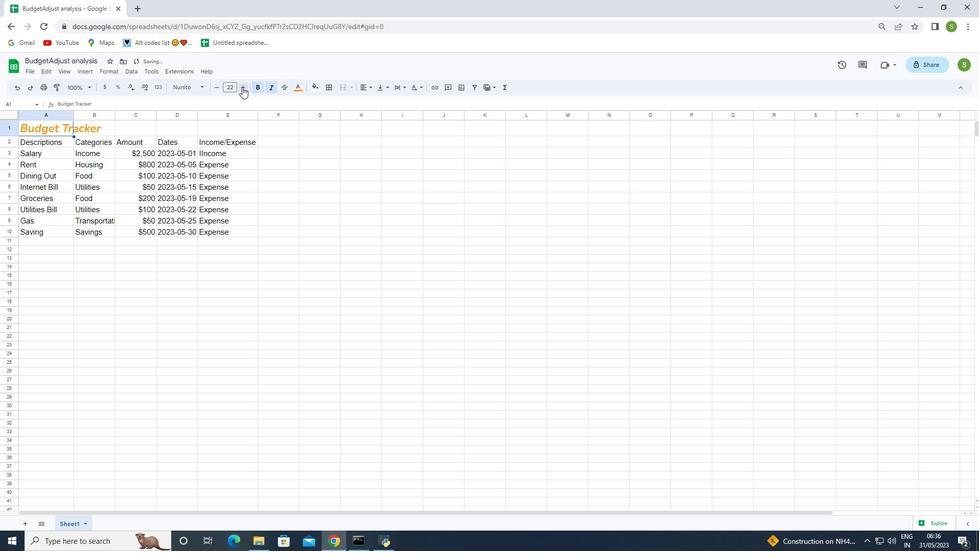 
Action: Mouse pressed left at (242, 87)
Screenshot: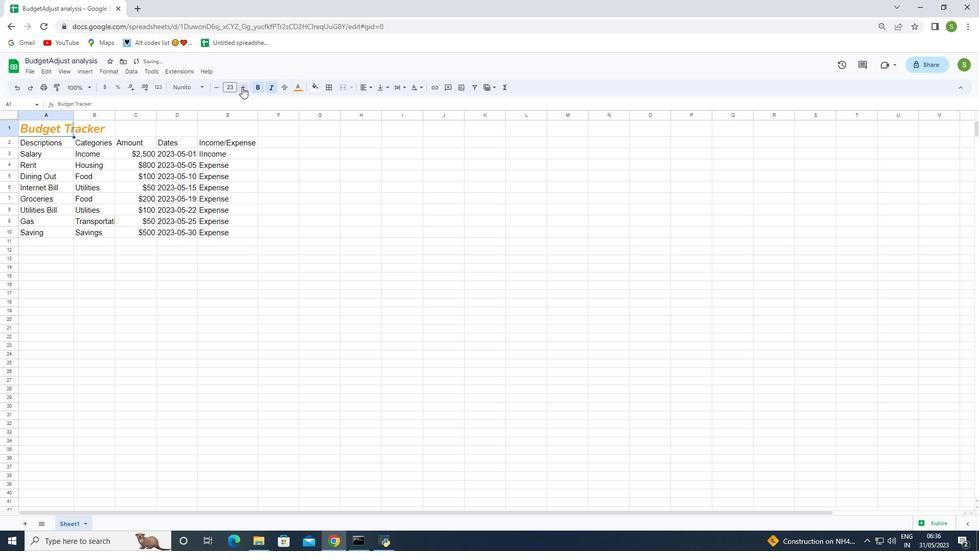 
Action: Mouse pressed left at (242, 87)
Screenshot: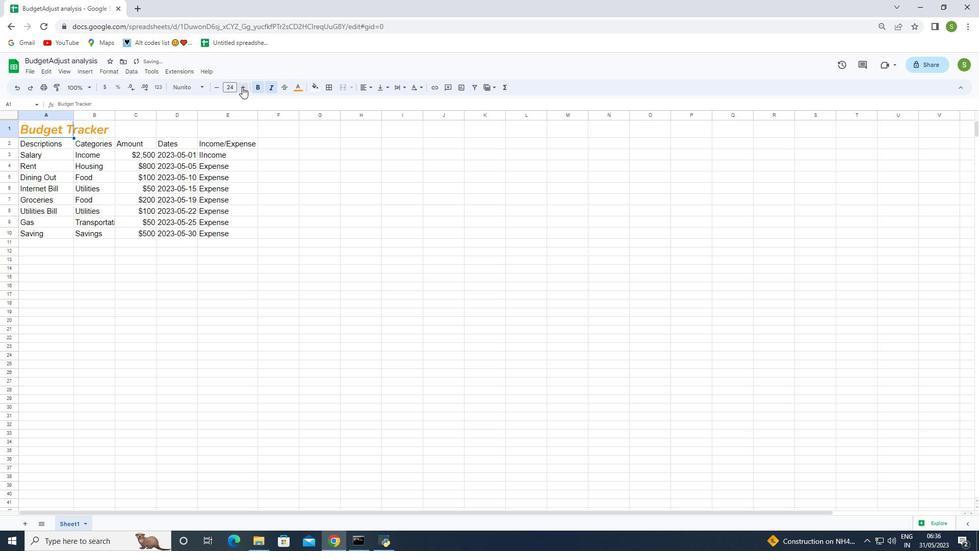 
Action: Mouse moved to (240, 86)
Screenshot: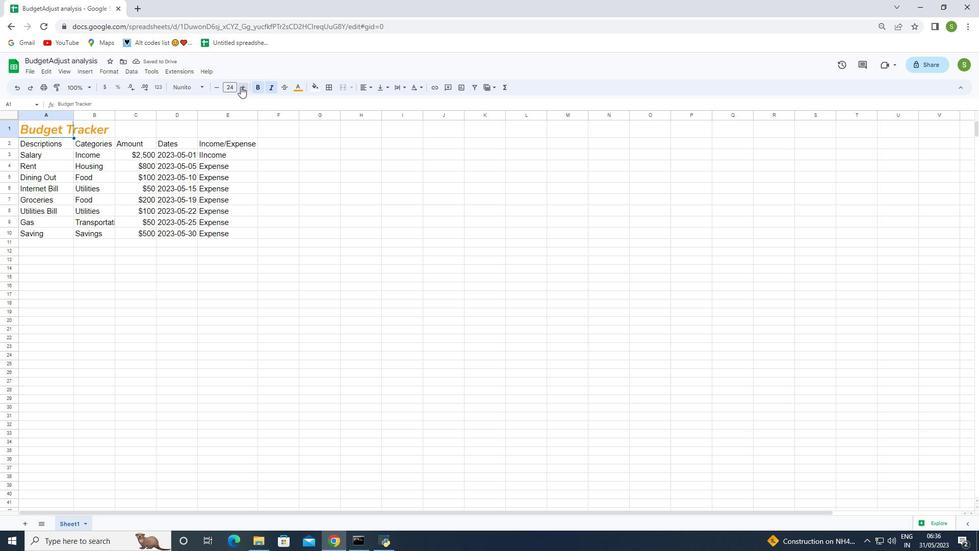 
Action: Mouse pressed left at (240, 86)
Screenshot: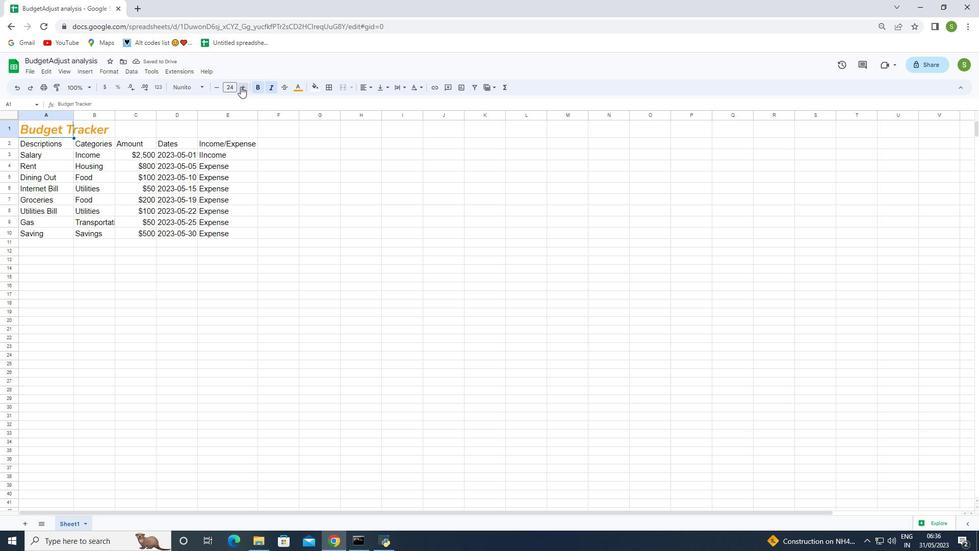 
Action: Mouse pressed left at (240, 86)
Screenshot: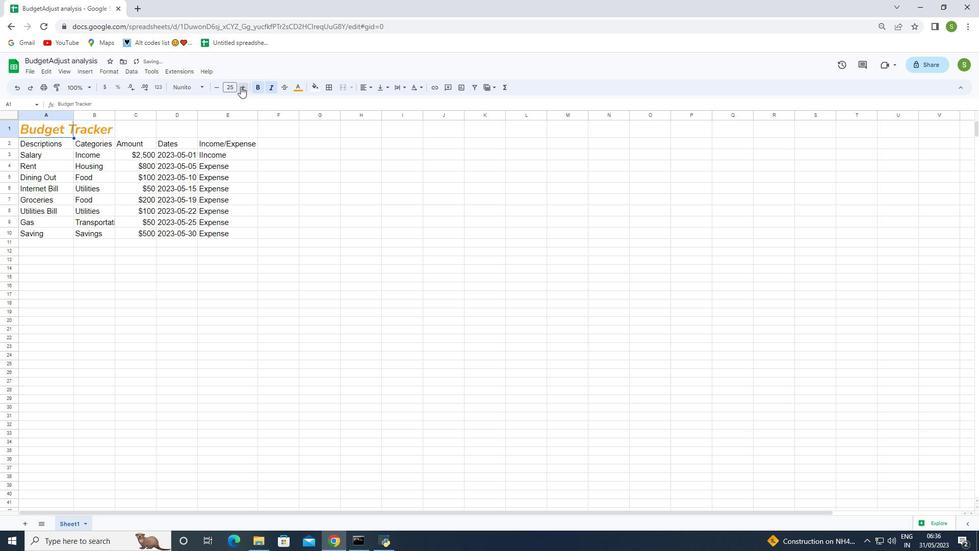 
Action: Mouse moved to (54, 145)
Screenshot: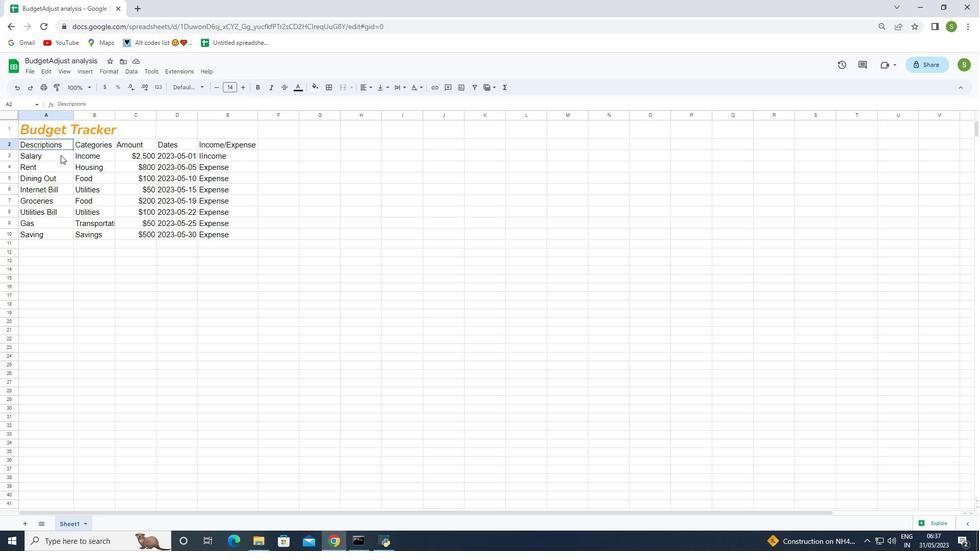
Action: Mouse pressed left at (54, 145)
Screenshot: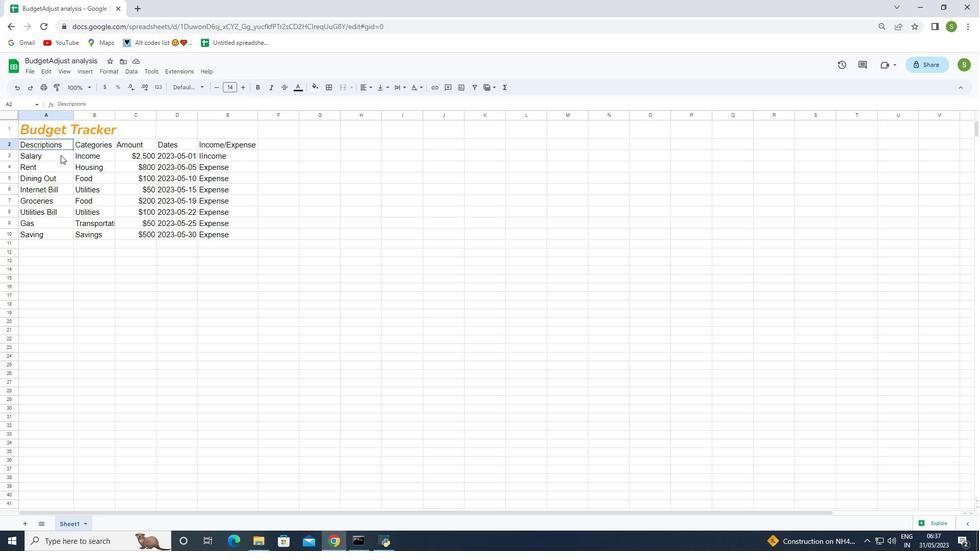 
Action: Mouse moved to (191, 88)
Screenshot: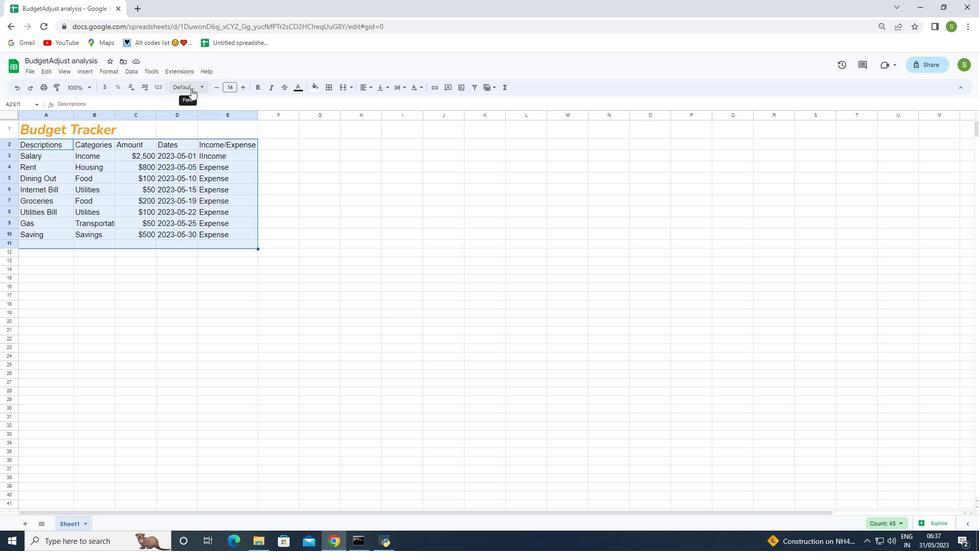 
Action: Mouse pressed left at (191, 88)
Screenshot: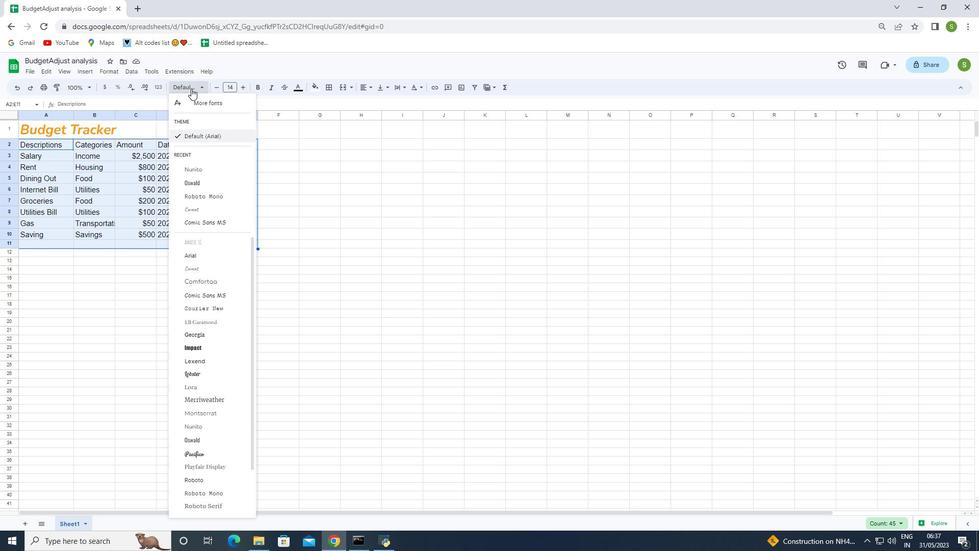 
Action: Mouse moved to (198, 456)
Screenshot: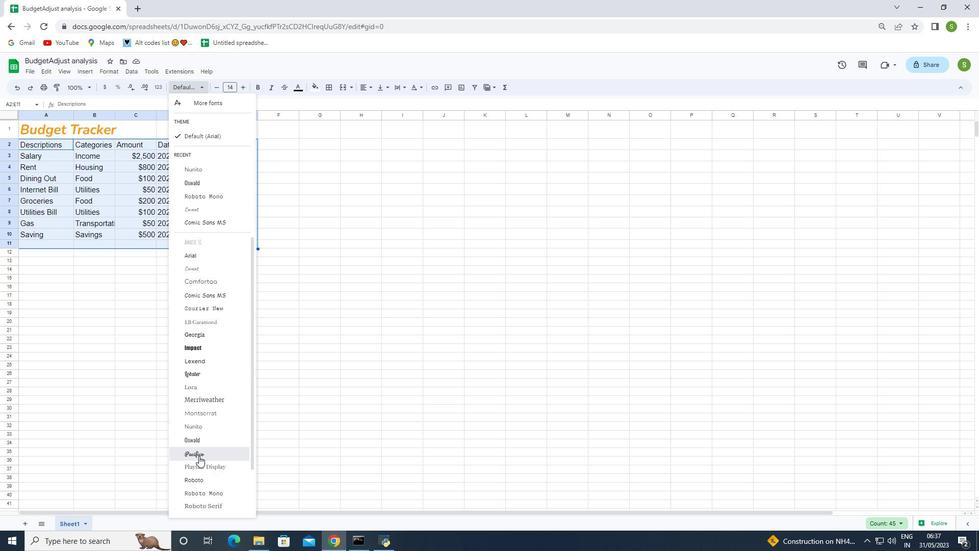 
Action: Mouse pressed left at (198, 456)
Screenshot: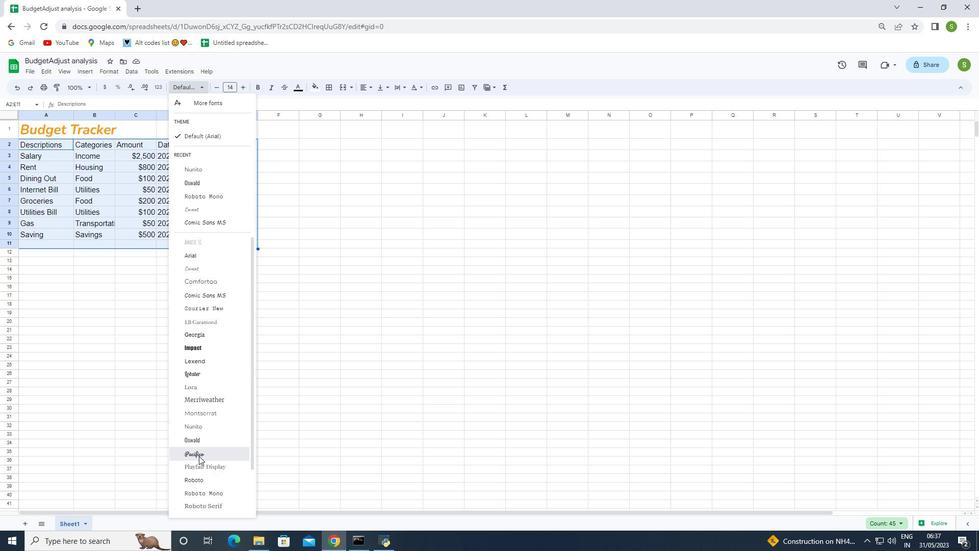 
Action: Mouse moved to (244, 90)
Screenshot: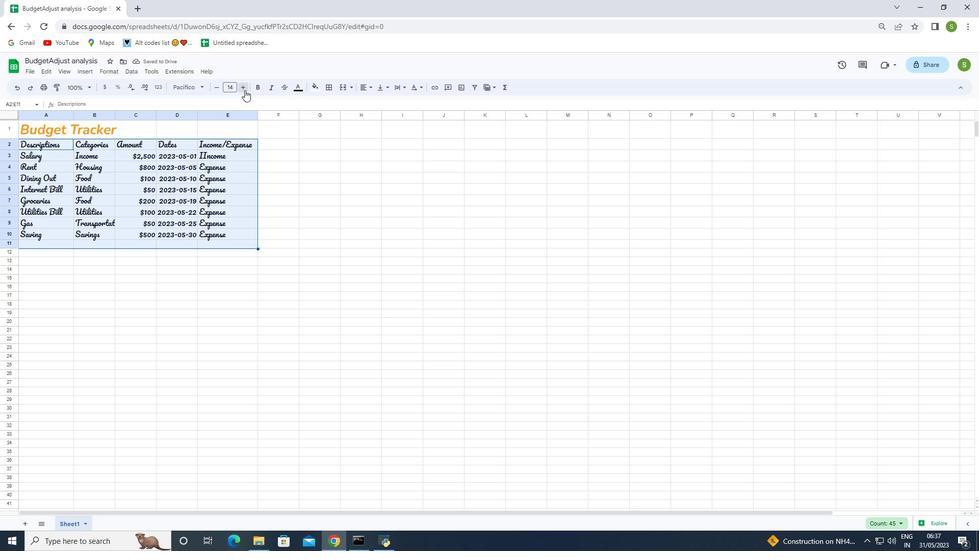 
Action: Mouse pressed left at (244, 90)
Screenshot: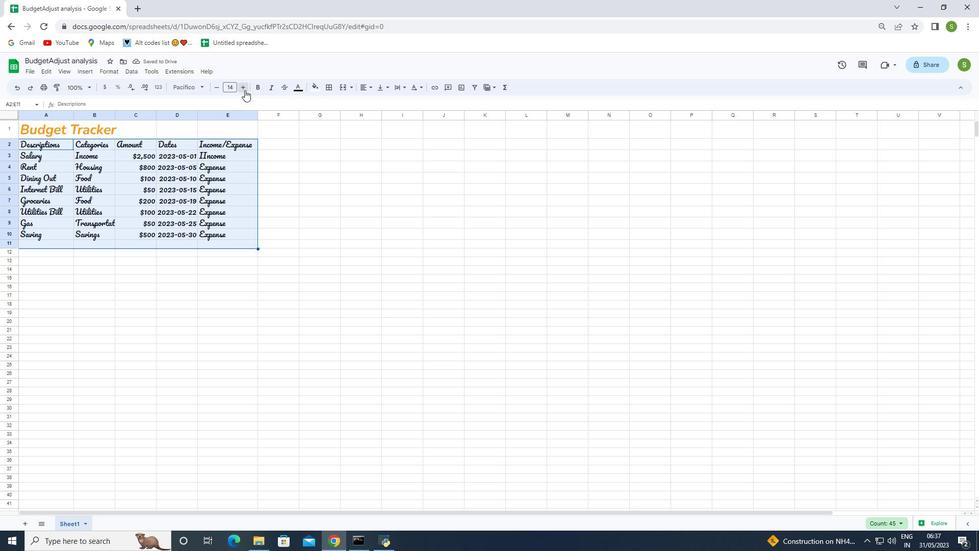 
Action: Mouse pressed left at (244, 90)
Screenshot: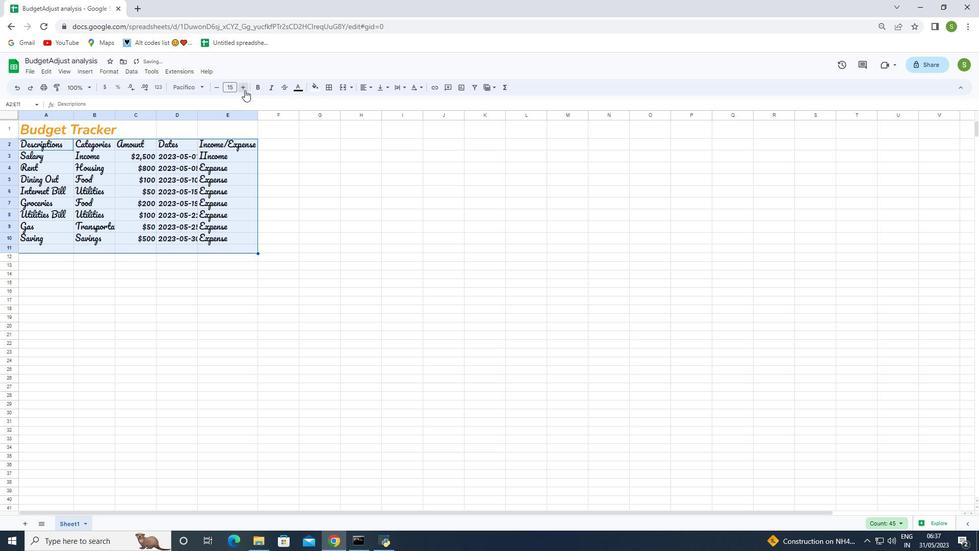 
Action: Mouse pressed left at (244, 90)
Screenshot: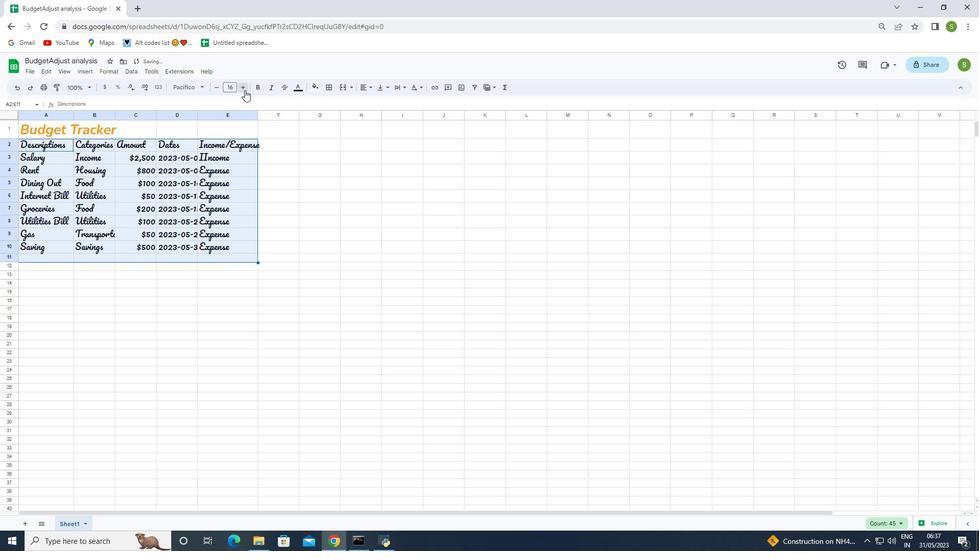 
Action: Mouse pressed left at (244, 90)
Screenshot: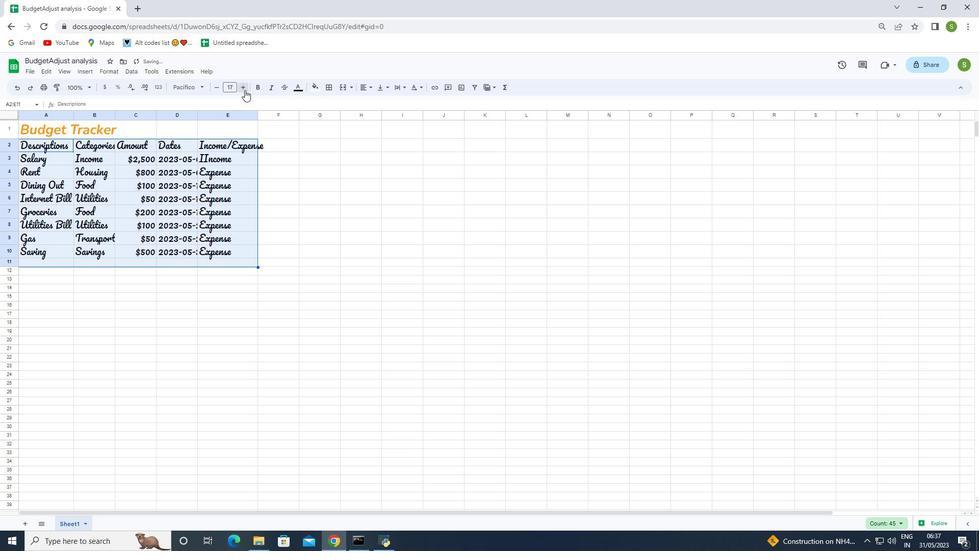 
Action: Mouse moved to (84, 132)
Screenshot: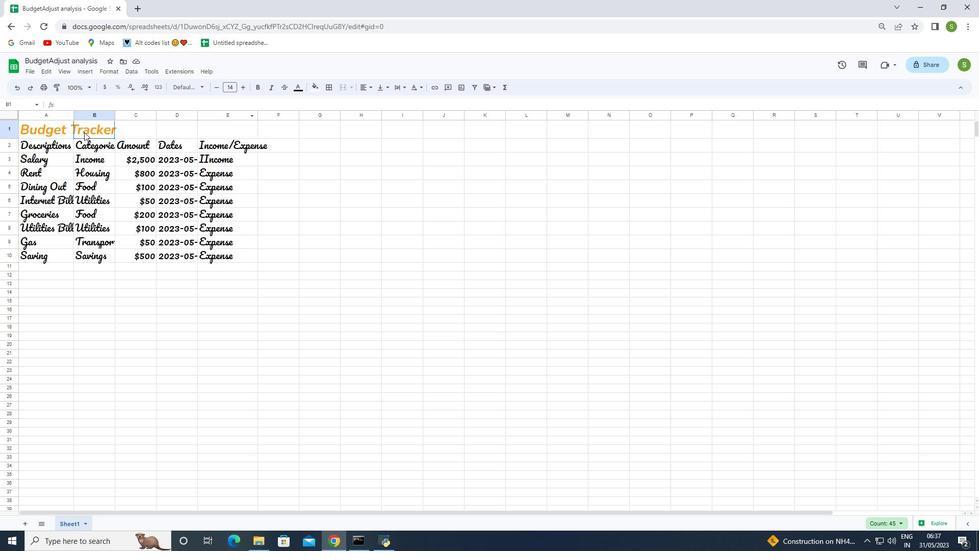 
Action: Mouse pressed left at (84, 132)
Screenshot: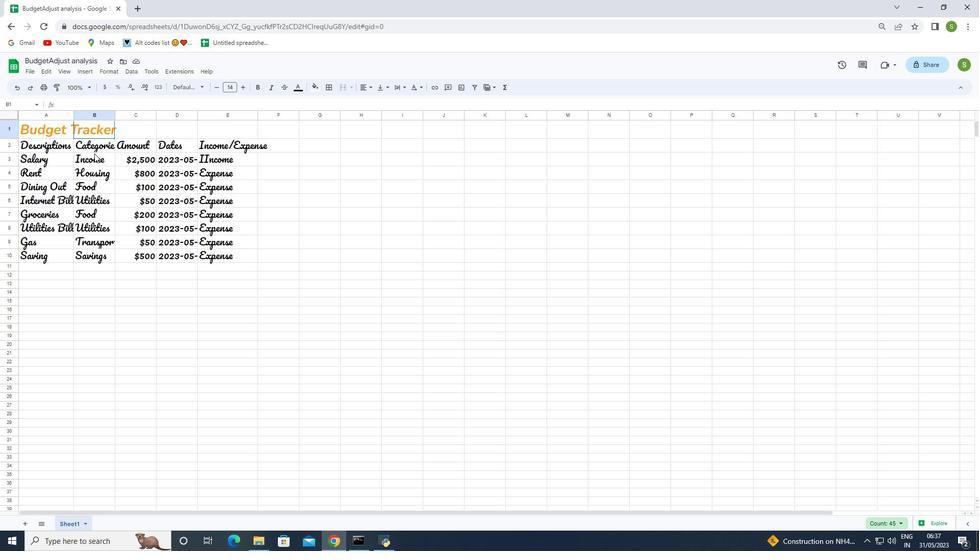 
Action: Mouse moved to (365, 89)
Screenshot: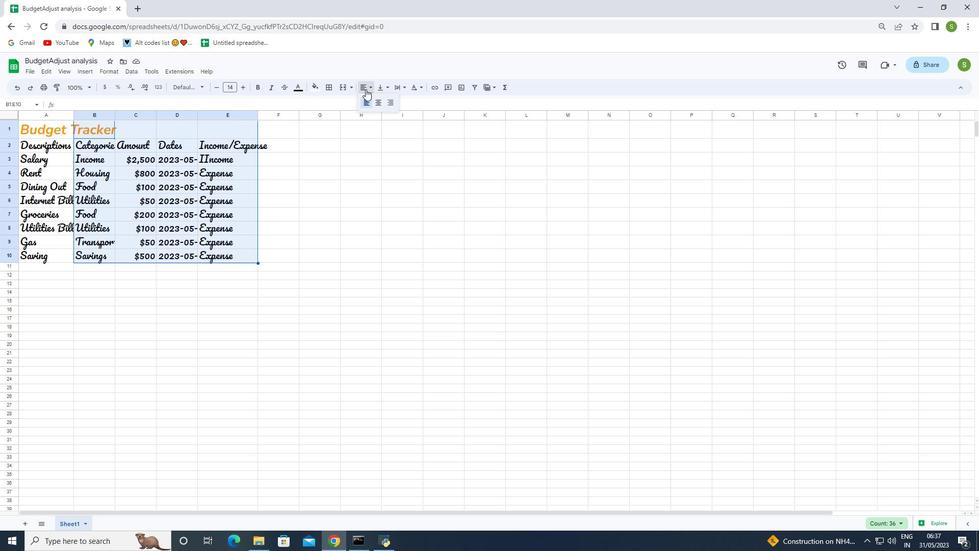 
Action: Mouse pressed left at (365, 89)
Screenshot: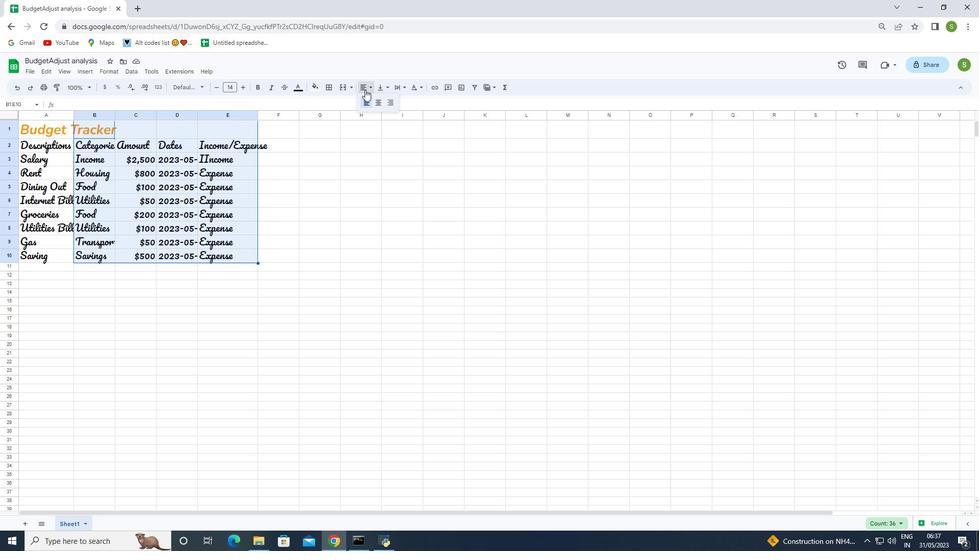 
Action: Mouse moved to (393, 102)
Screenshot: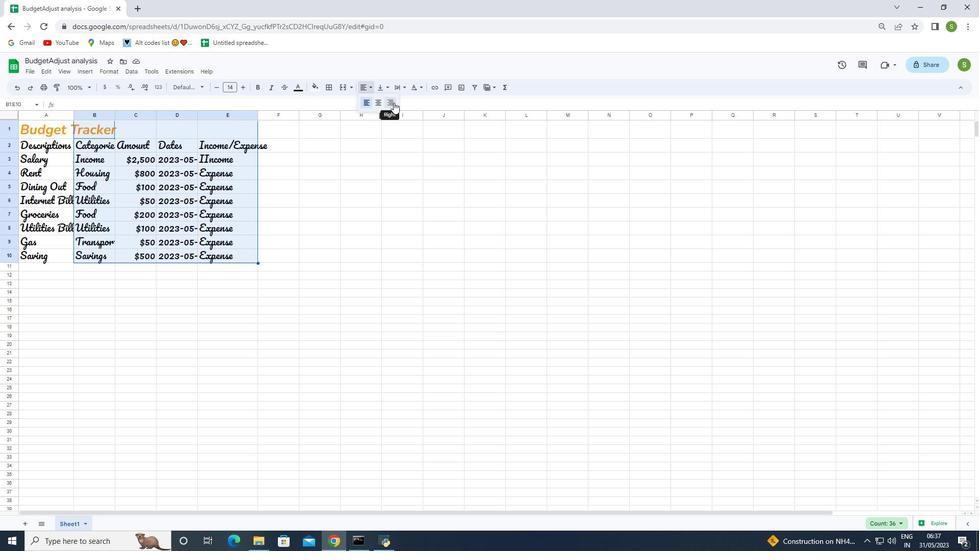
Action: Mouse pressed left at (393, 102)
Screenshot: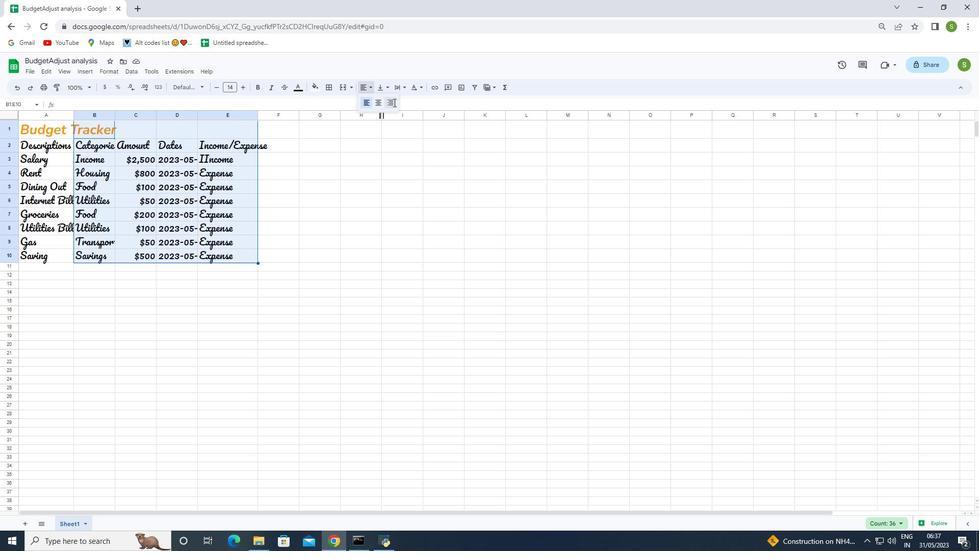 
Action: Mouse moved to (30, 73)
Screenshot: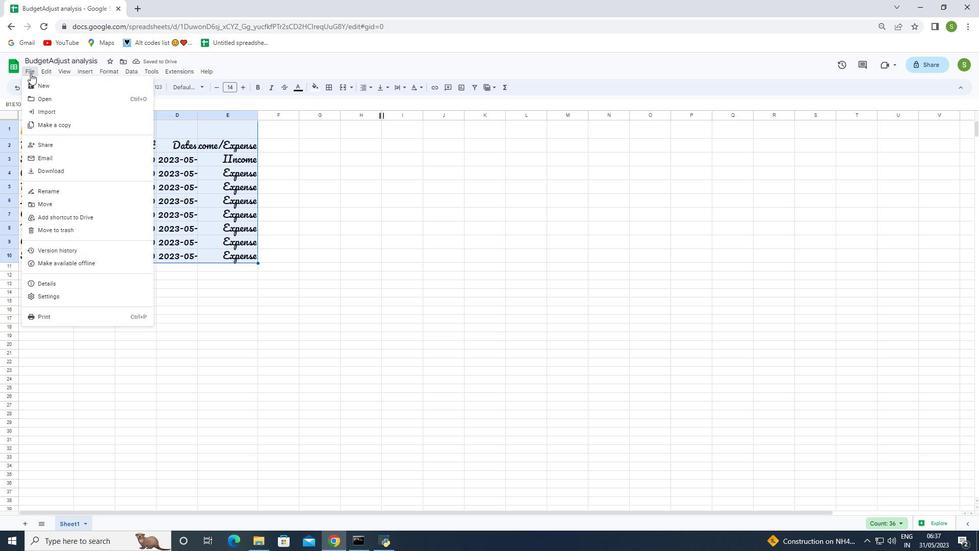 
Action: Mouse pressed left at (30, 73)
Screenshot: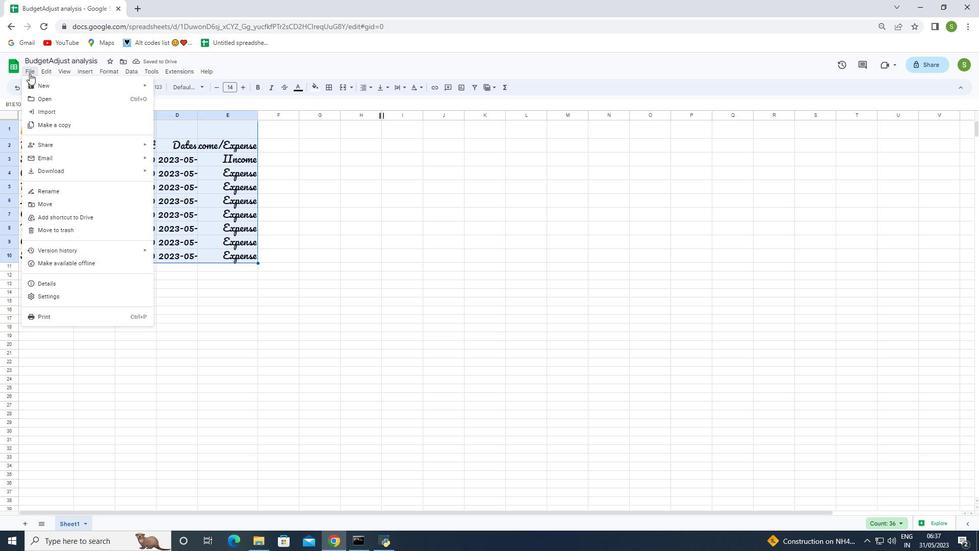 
Action: Mouse moved to (49, 195)
Screenshot: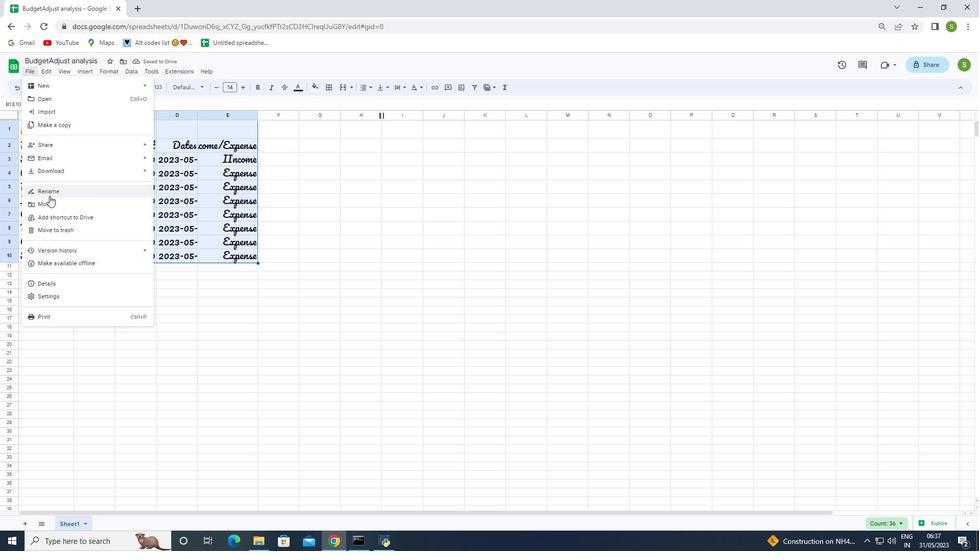 
Action: Mouse pressed left at (49, 195)
Screenshot: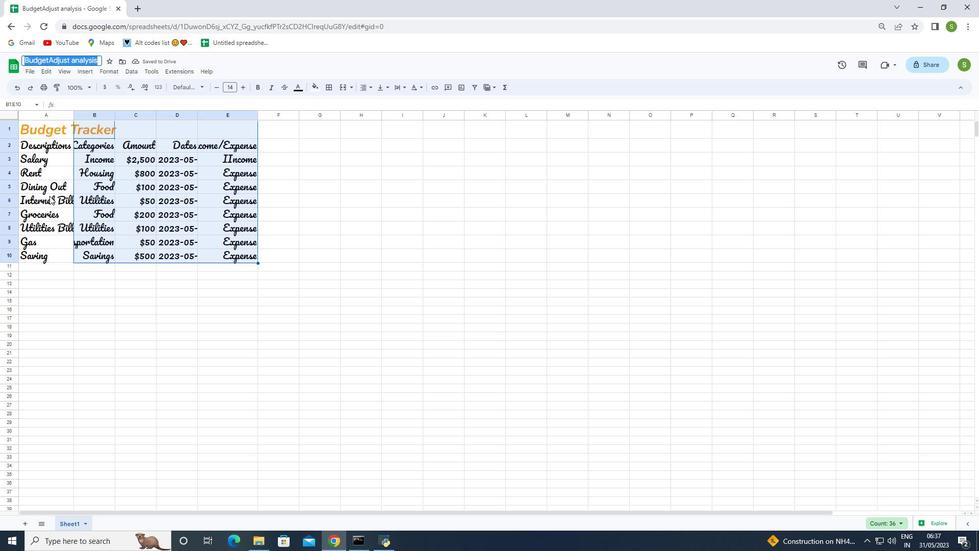 
Action: Key pressed <Key.backspace><Key.shift>Budget<Key.shift>Adjust<Key.space>analysis<Key.enter>
Screenshot: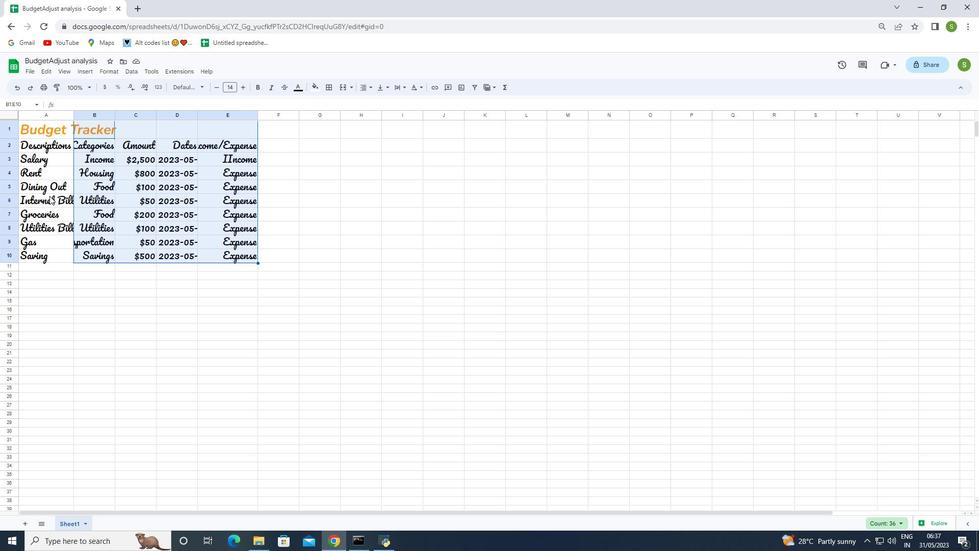 
Action: Mouse moved to (55, 322)
Screenshot: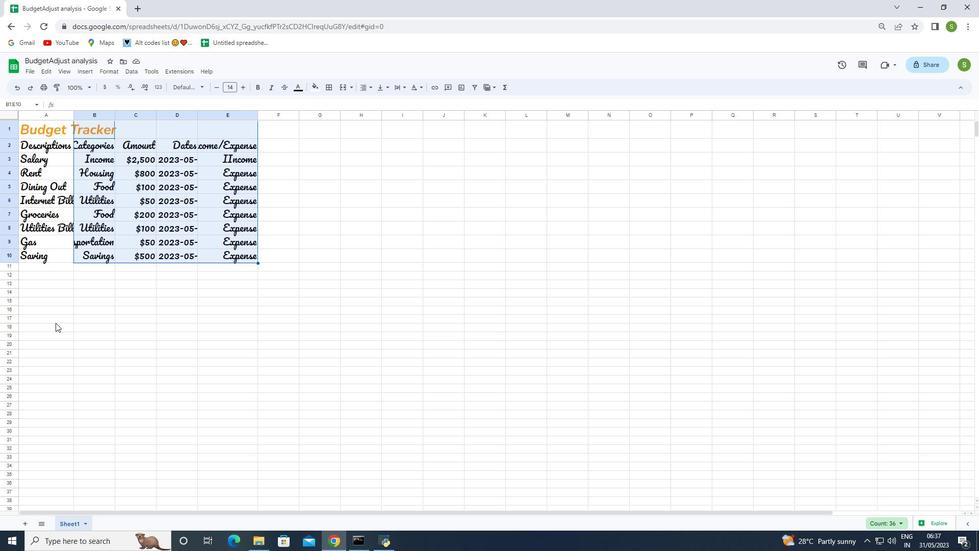 
Action: Mouse pressed left at (55, 322)
Screenshot: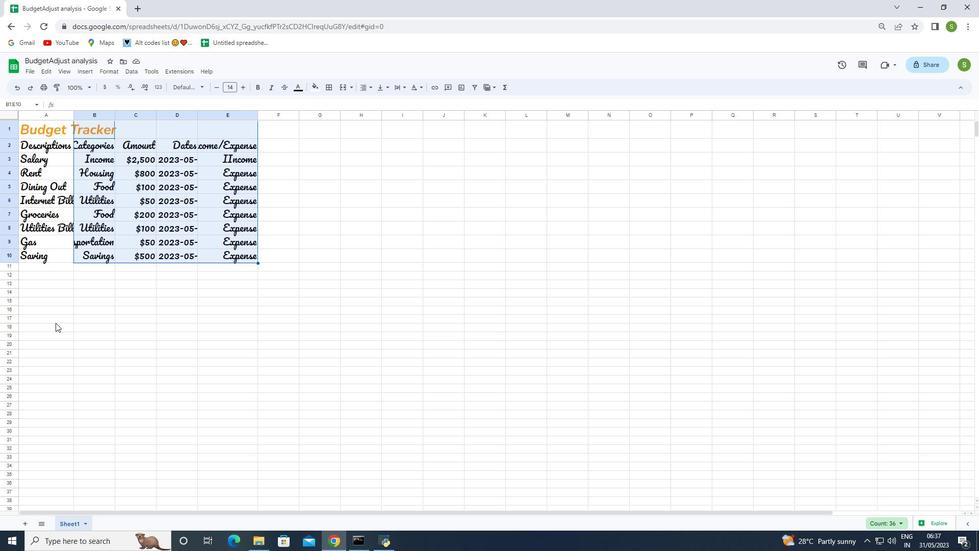 
Action: Mouse moved to (149, 292)
Screenshot: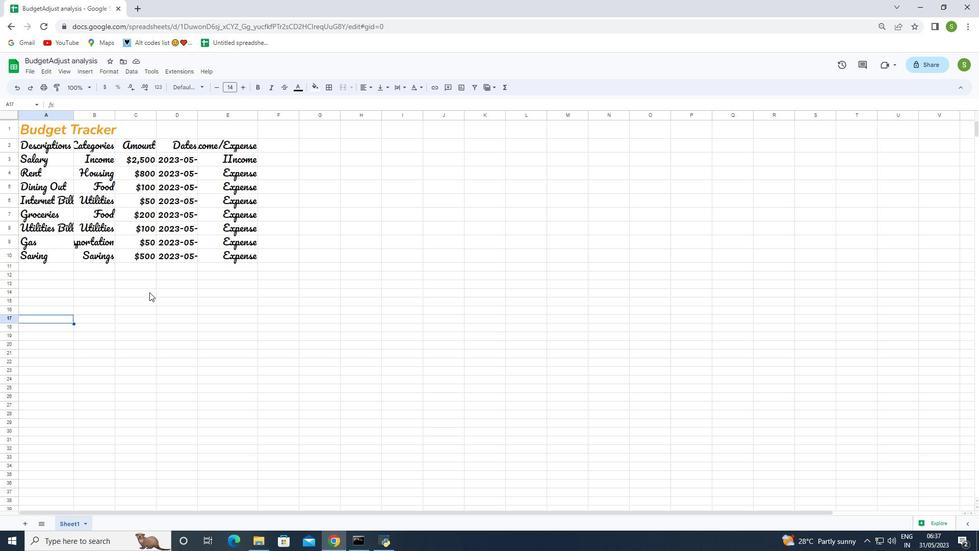 
